 Task: Look for Airbnb options in Tongchuan, China from 17th December, 2023 to 24th December, 2023 for 1 adult. Place can be shared room with 1  bedroom having 1 bed and 1 bathroom. Property type can be hotel. Amenities needed are: washing machine.
Action: Mouse moved to (461, 94)
Screenshot: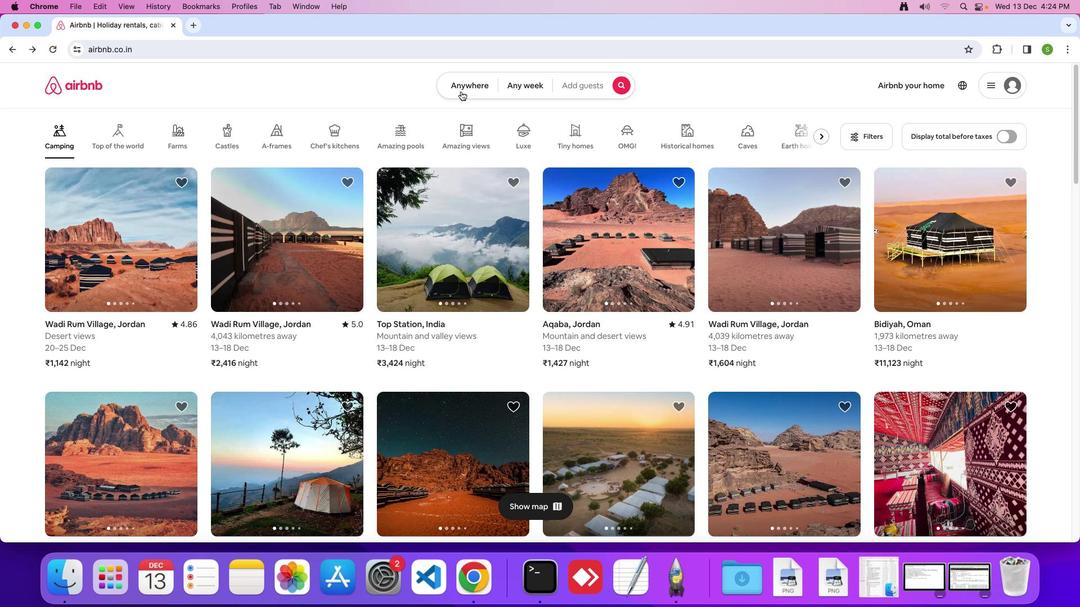 
Action: Mouse pressed left at (461, 94)
Screenshot: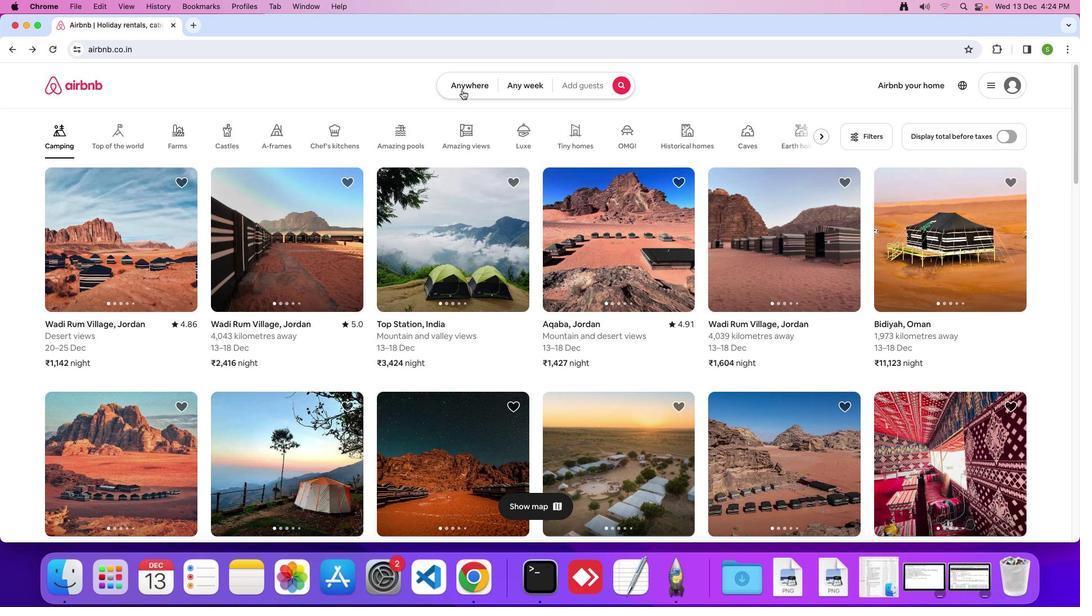 
Action: Mouse moved to (464, 92)
Screenshot: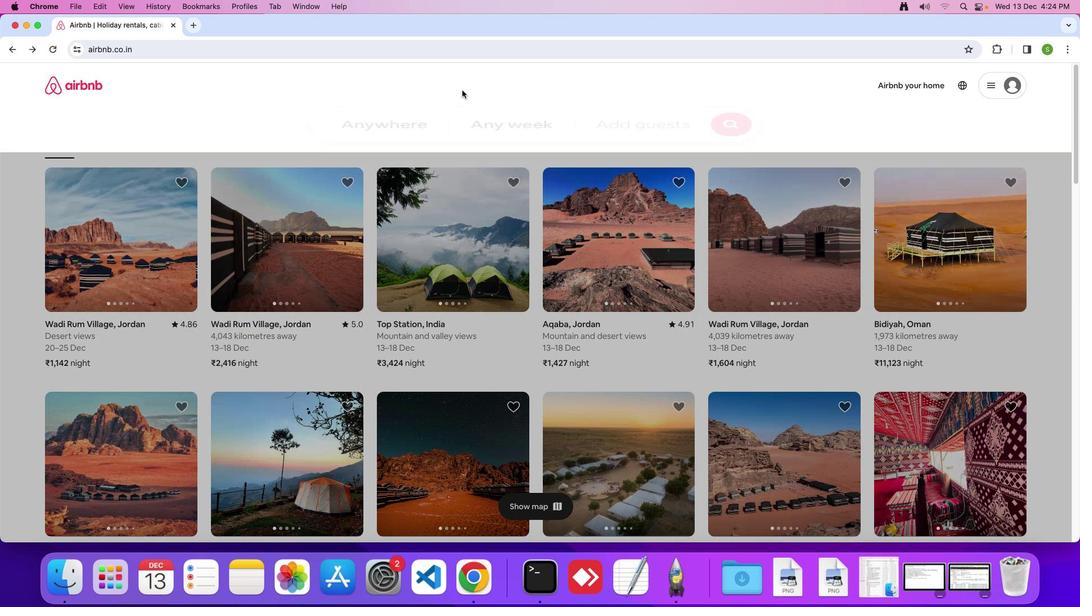 
Action: Mouse pressed left at (464, 92)
Screenshot: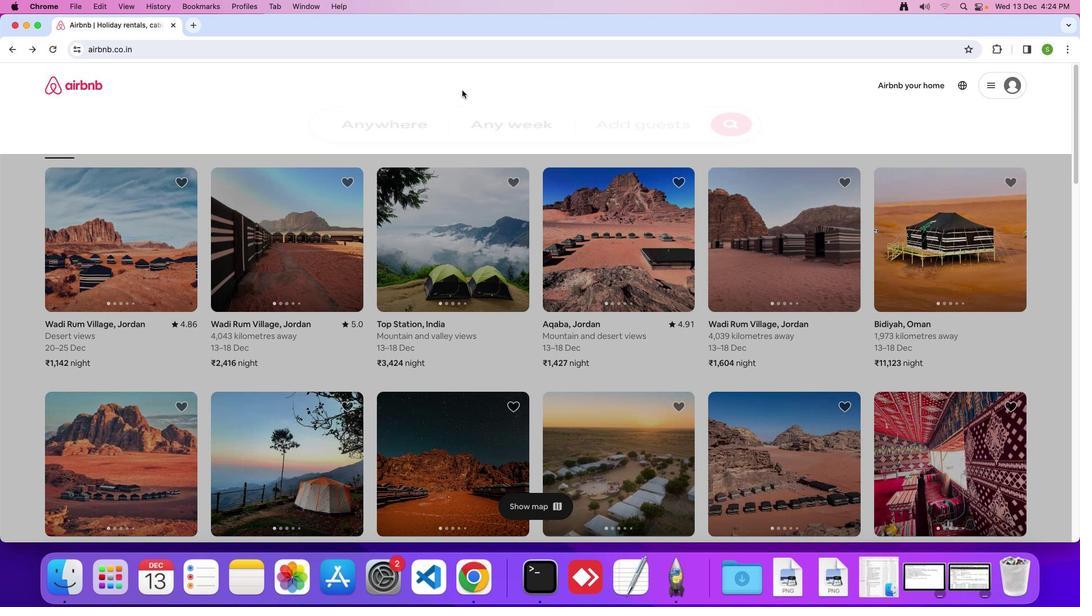 
Action: Mouse moved to (413, 123)
Screenshot: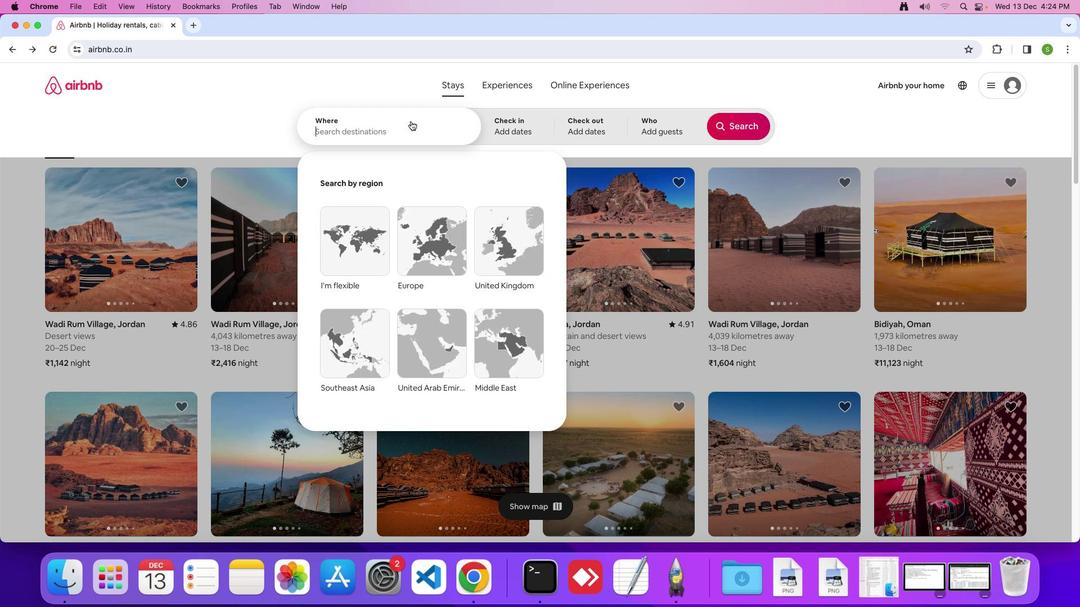 
Action: Mouse pressed left at (413, 123)
Screenshot: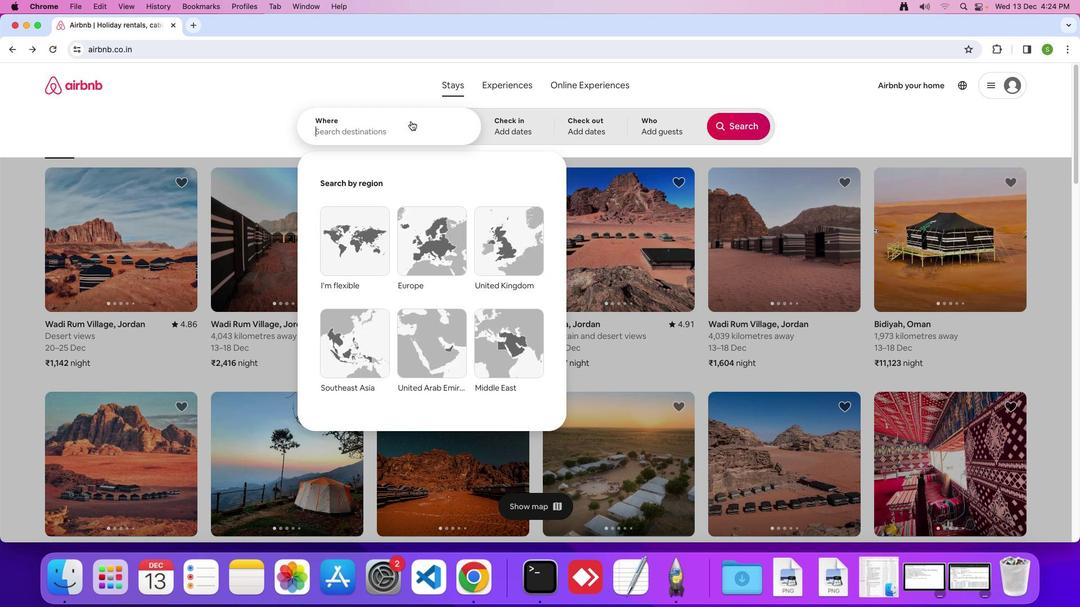 
Action: Mouse moved to (436, 133)
Screenshot: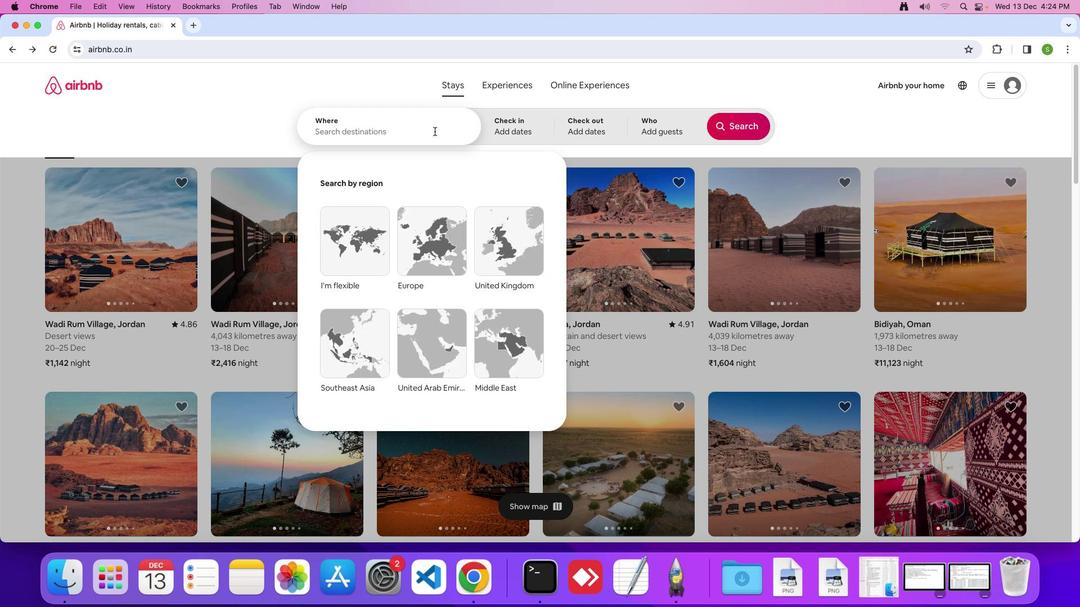 
Action: Key pressed 'T'Key.caps_lock'o''n''g''c''h''u''a''n'','Key.spaceKey.shift'C''h''i''n''a'Key.enter
Screenshot: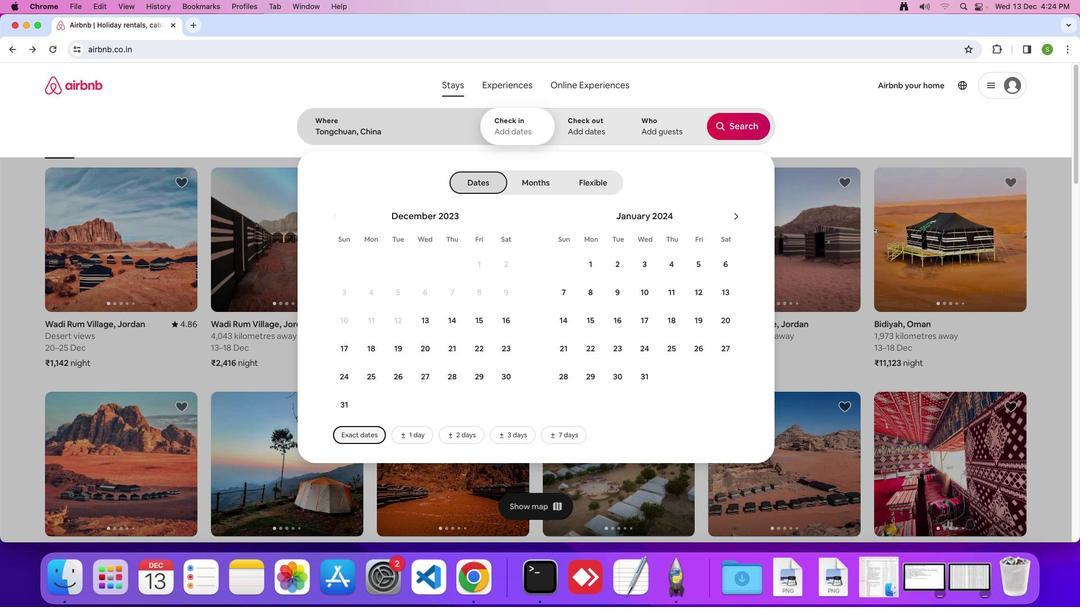 
Action: Mouse moved to (353, 353)
Screenshot: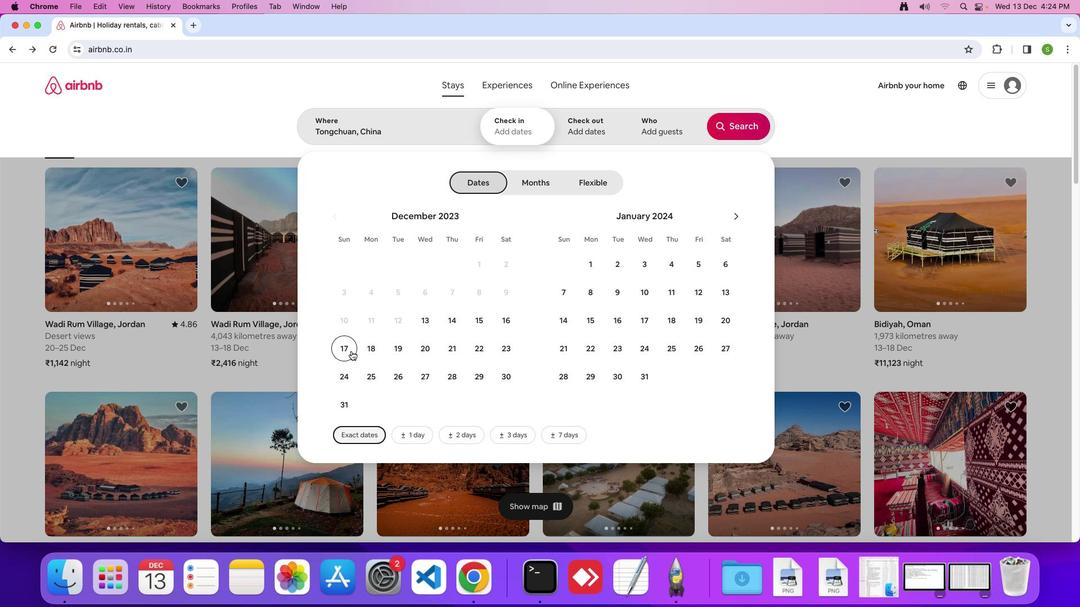 
Action: Mouse pressed left at (353, 353)
Screenshot: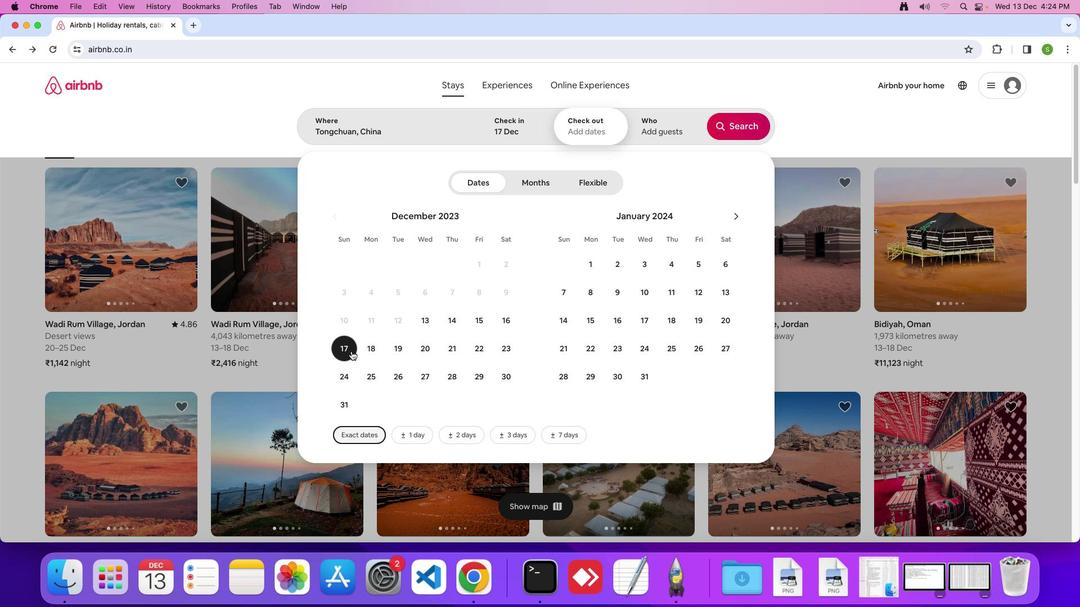 
Action: Mouse moved to (340, 383)
Screenshot: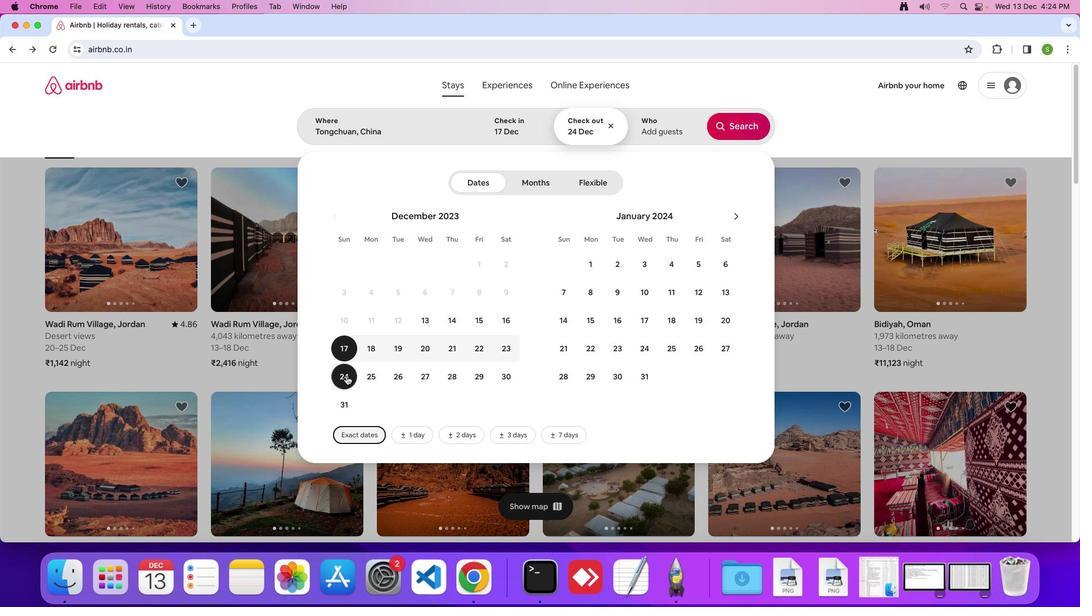 
Action: Mouse pressed left at (340, 383)
Screenshot: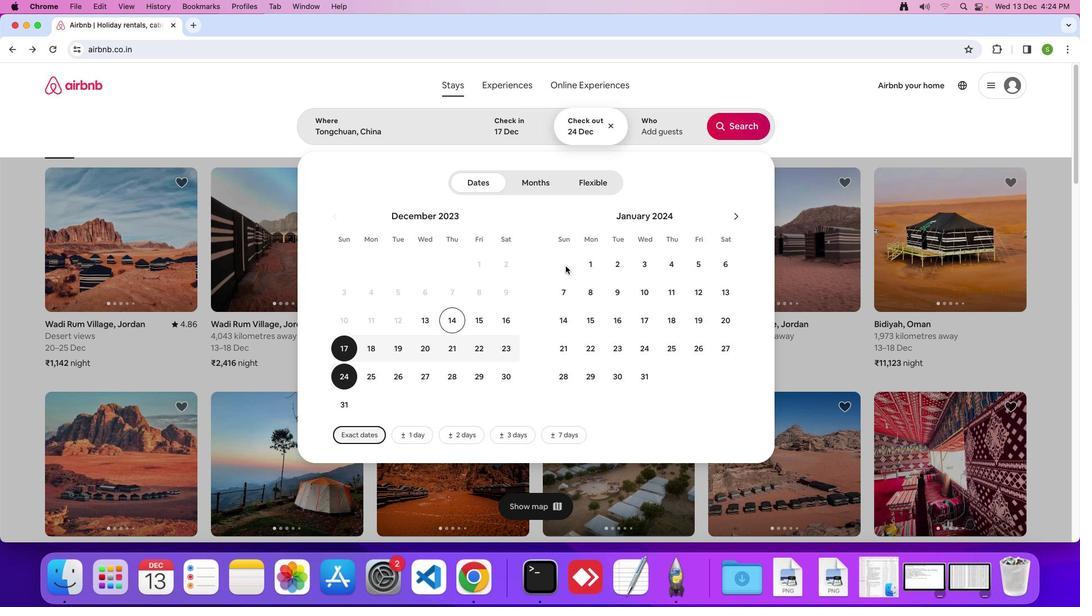 
Action: Mouse moved to (663, 134)
Screenshot: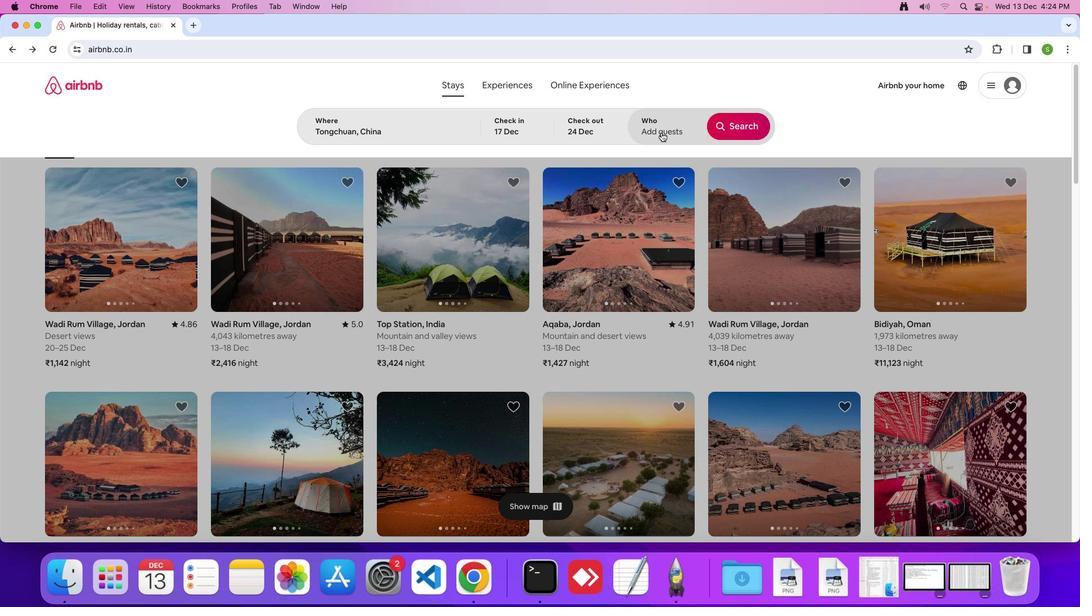 
Action: Mouse pressed left at (663, 134)
Screenshot: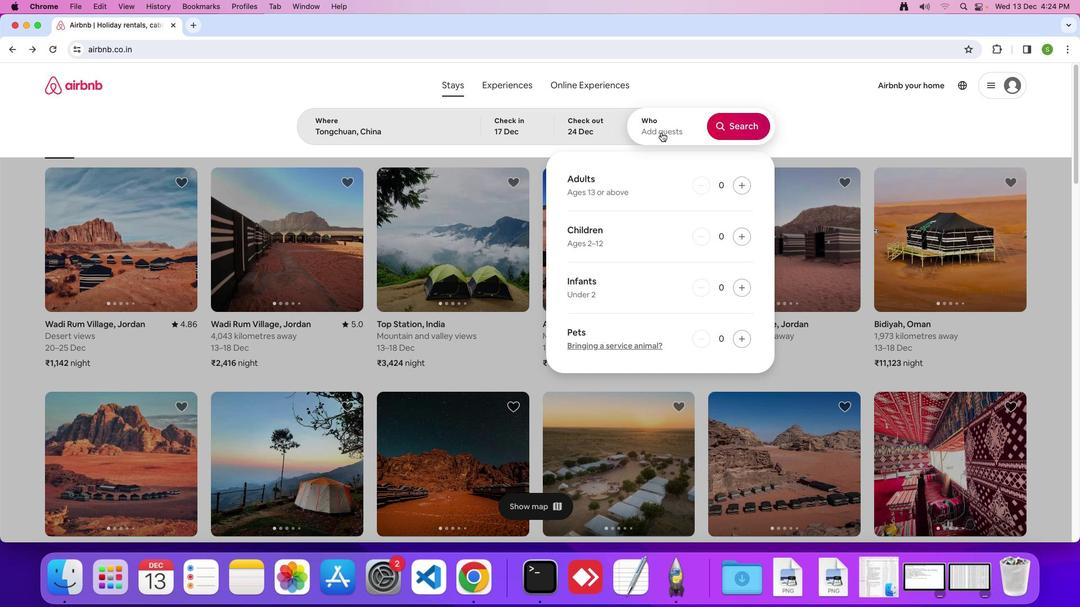 
Action: Mouse moved to (746, 188)
Screenshot: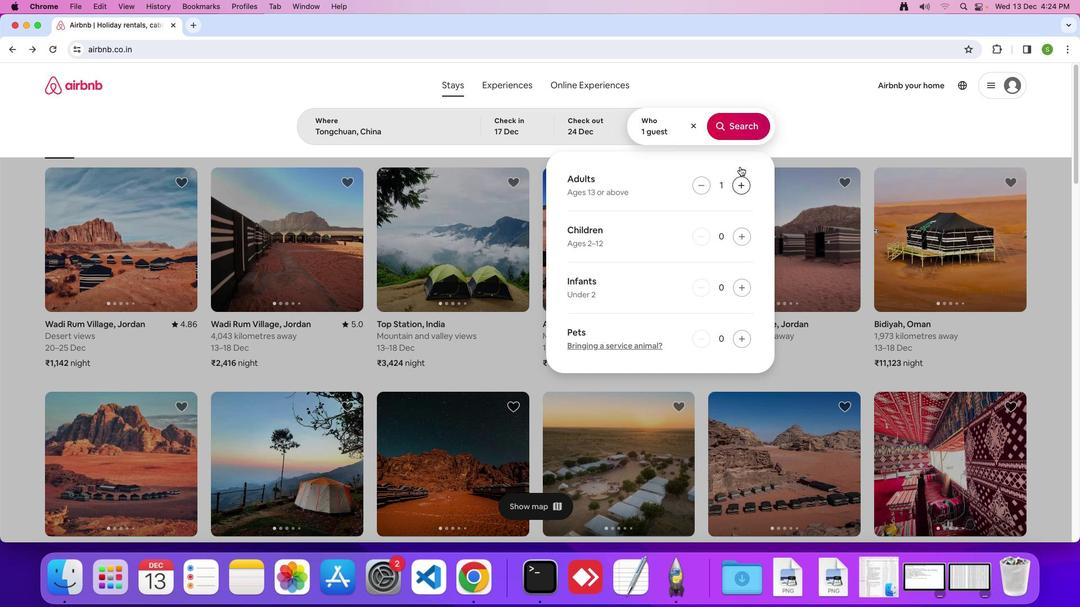 
Action: Mouse pressed left at (746, 188)
Screenshot: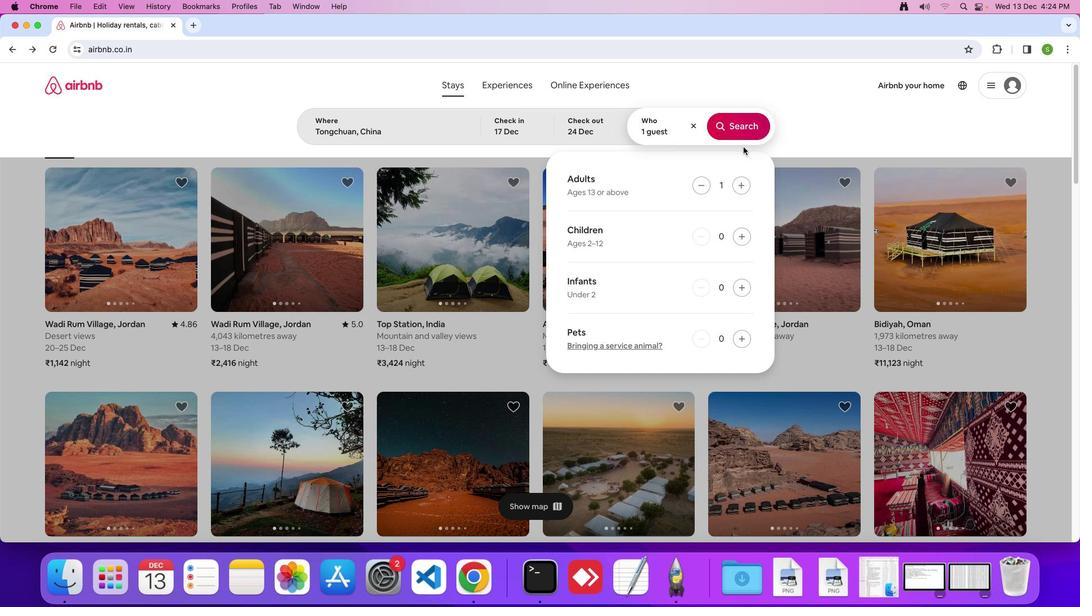 
Action: Mouse moved to (747, 135)
Screenshot: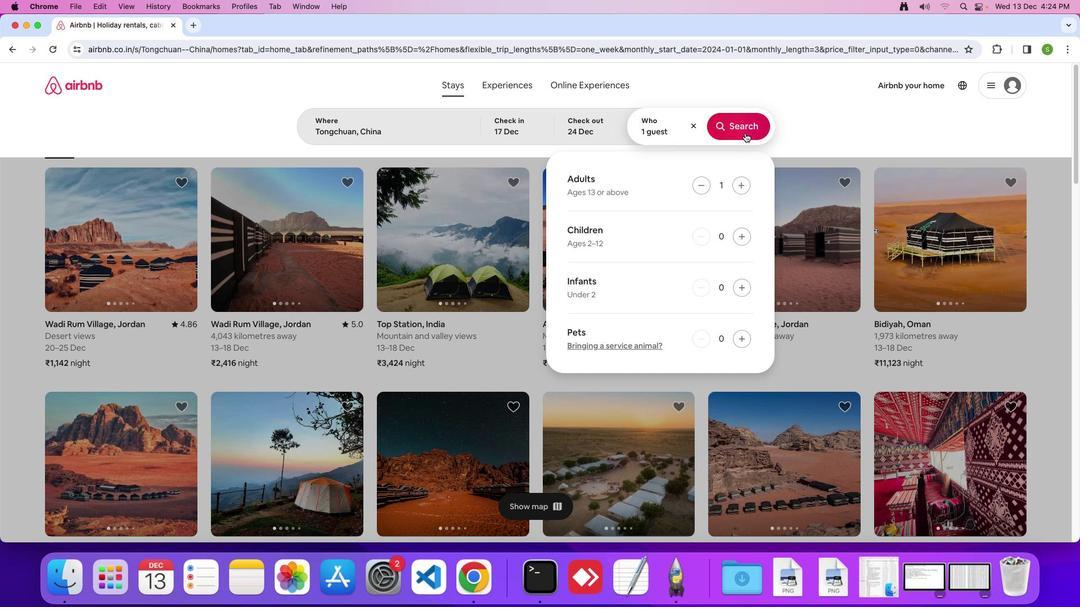 
Action: Mouse pressed left at (747, 135)
Screenshot: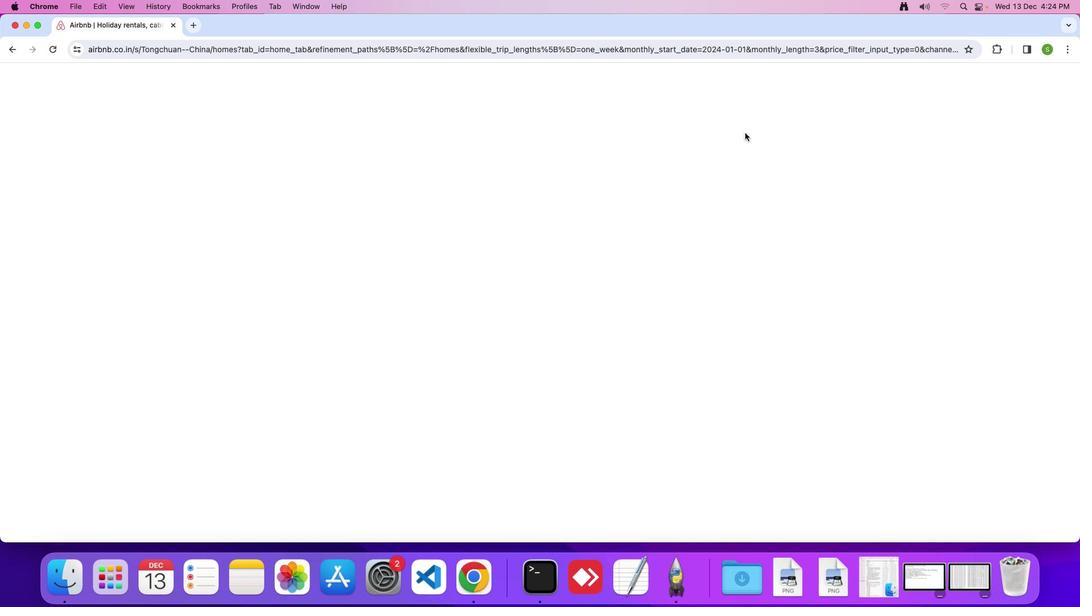 
Action: Mouse moved to (893, 134)
Screenshot: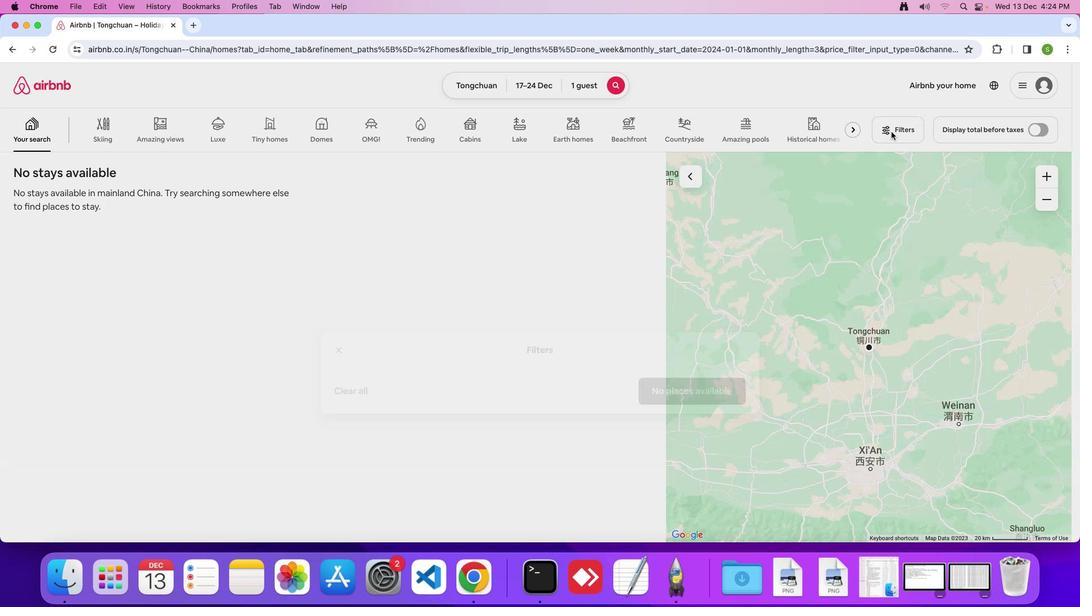 
Action: Mouse pressed left at (893, 134)
Screenshot: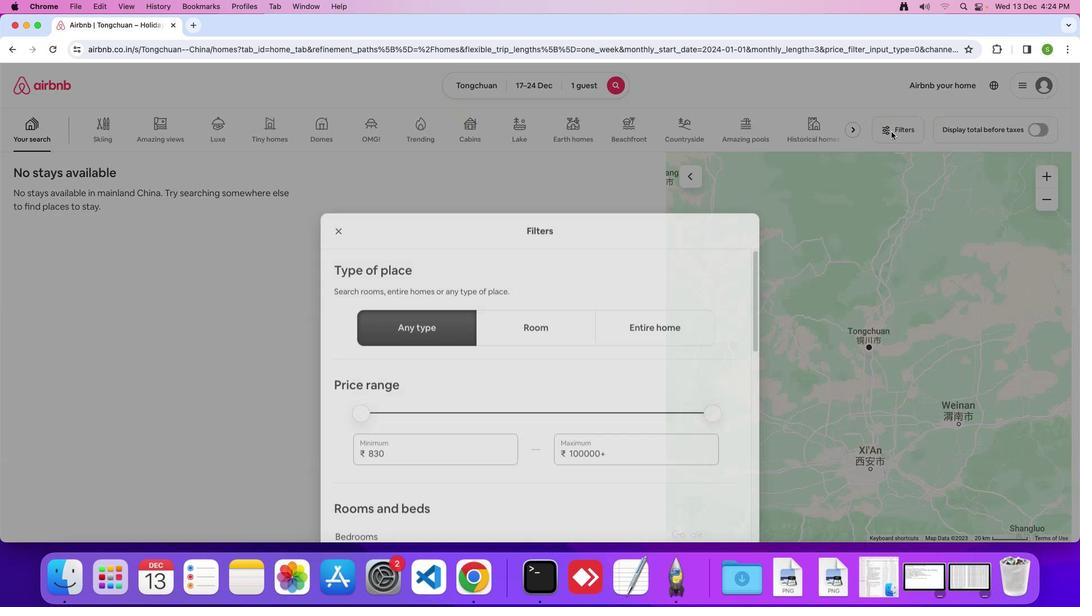 
Action: Mouse moved to (557, 358)
Screenshot: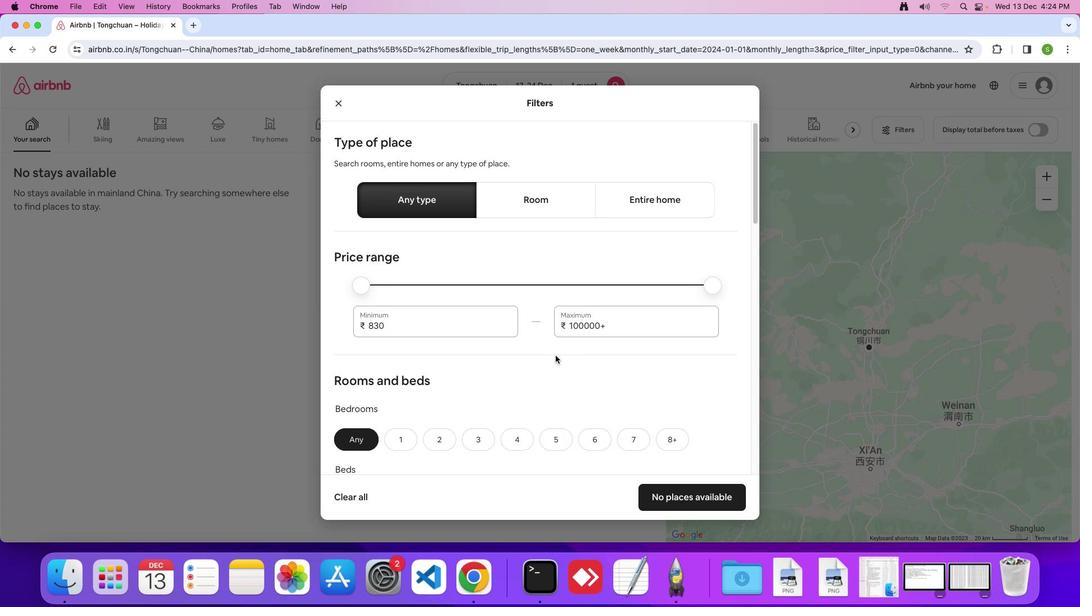 
Action: Mouse scrolled (557, 358) with delta (2, 1)
Screenshot: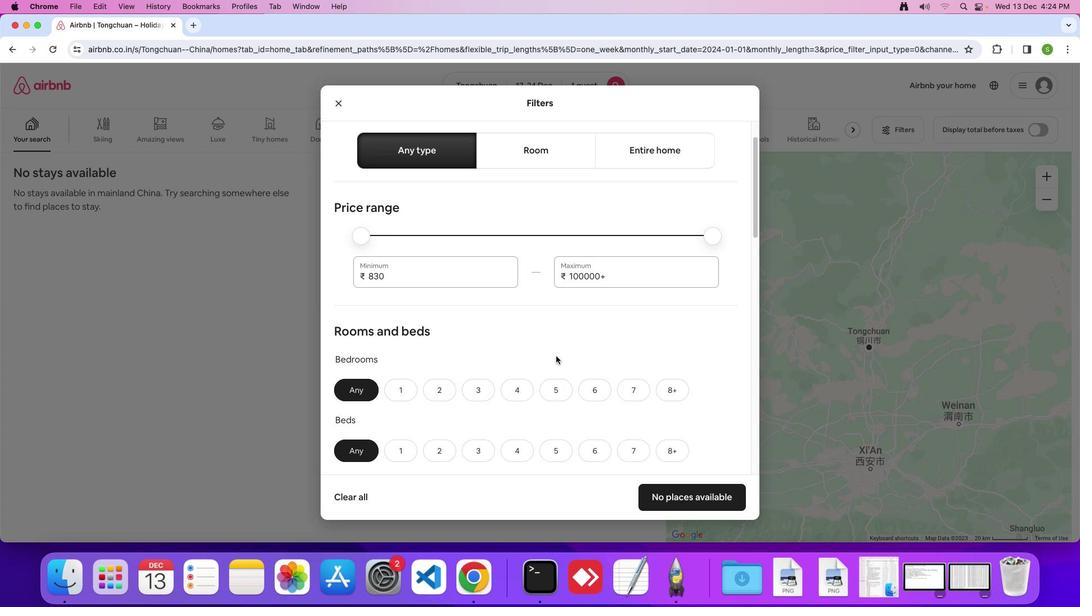 
Action: Mouse scrolled (557, 358) with delta (2, 1)
Screenshot: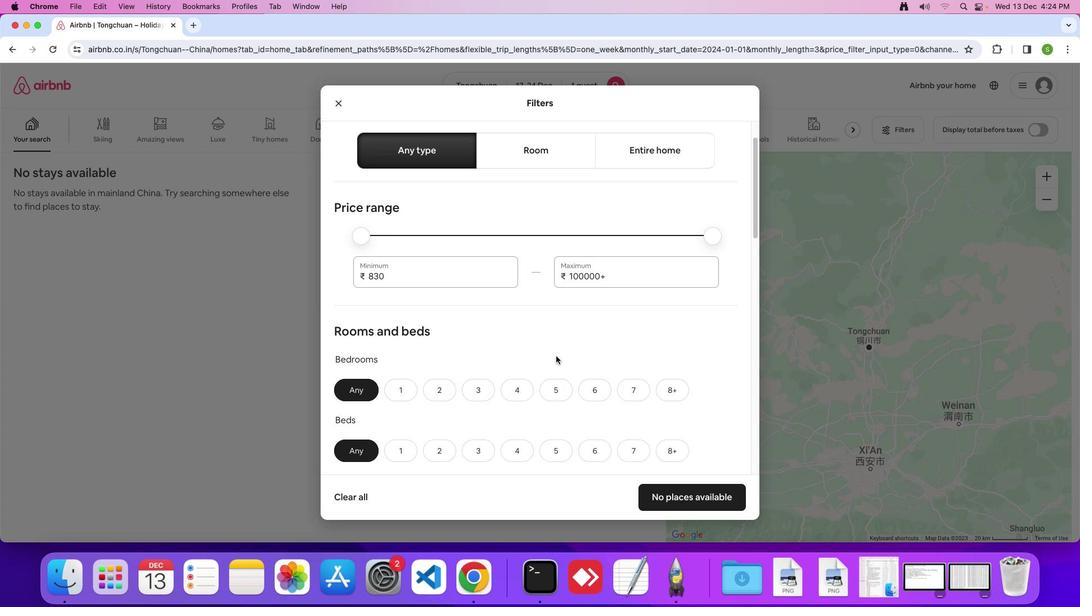 
Action: Mouse scrolled (557, 358) with delta (2, 1)
Screenshot: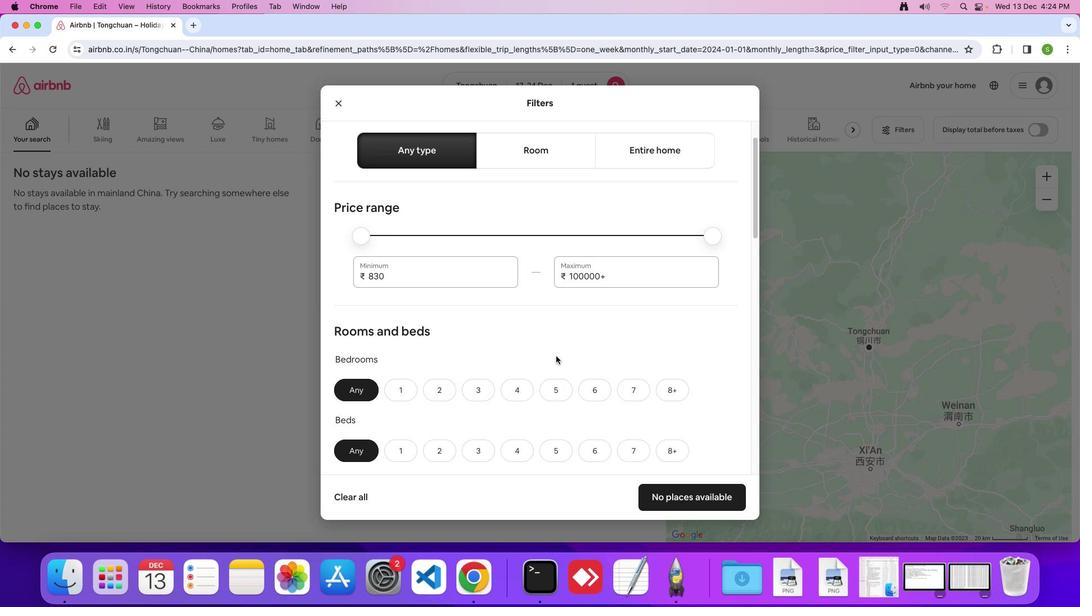 
Action: Mouse moved to (558, 358)
Screenshot: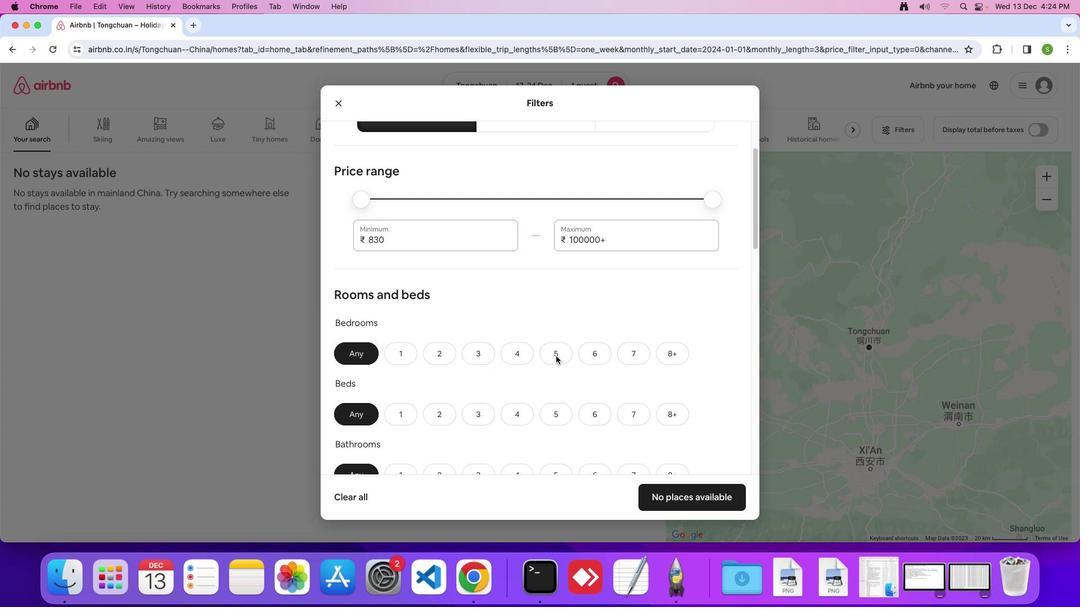 
Action: Mouse scrolled (558, 358) with delta (2, 1)
Screenshot: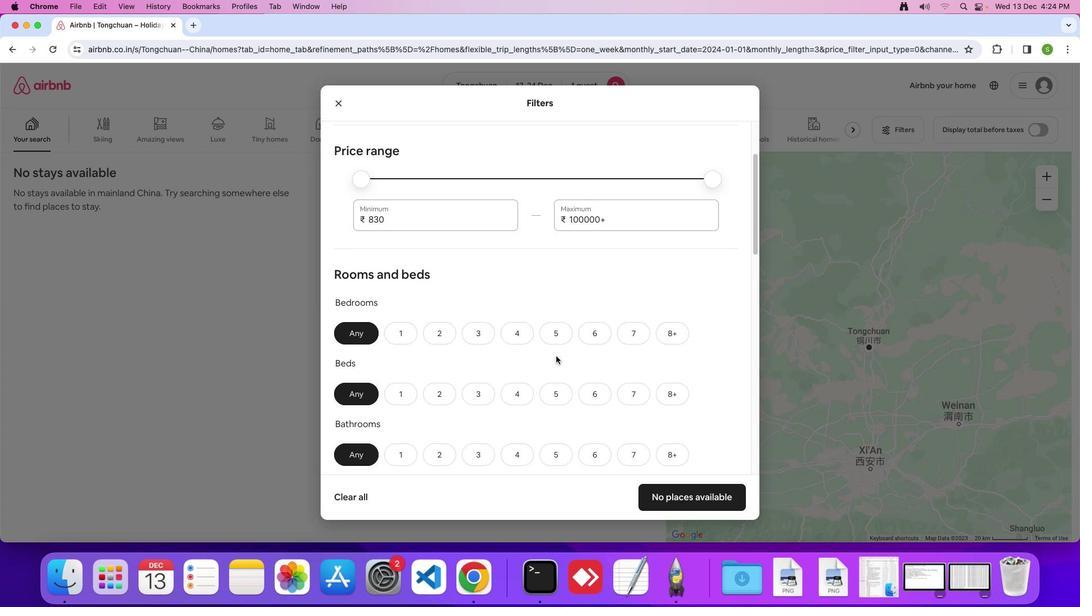 
Action: Mouse scrolled (558, 358) with delta (2, 1)
Screenshot: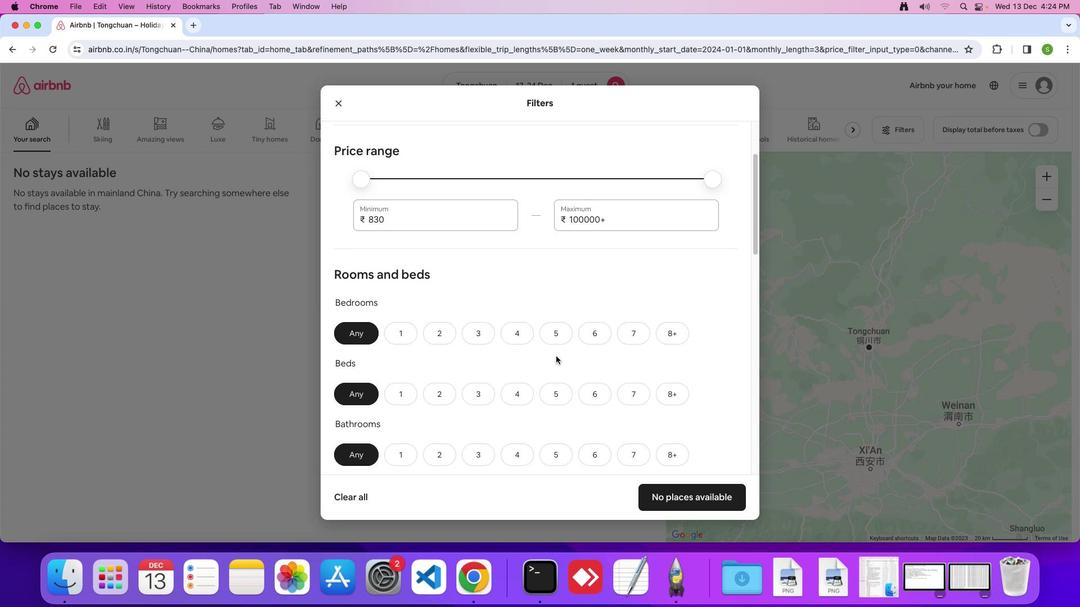 
Action: Mouse scrolled (558, 358) with delta (2, 1)
Screenshot: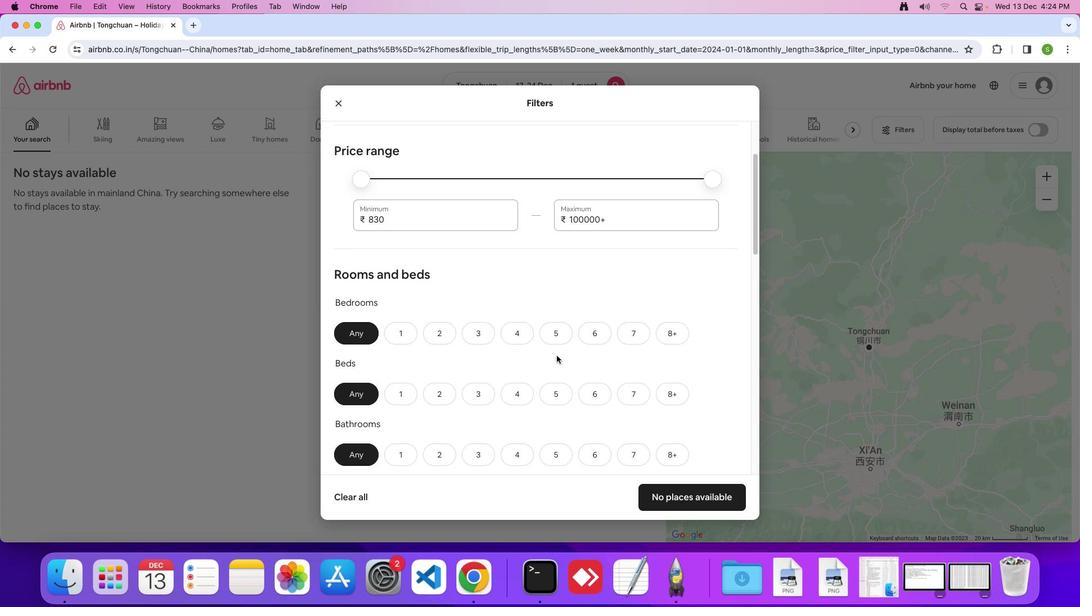 
Action: Mouse moved to (559, 357)
Screenshot: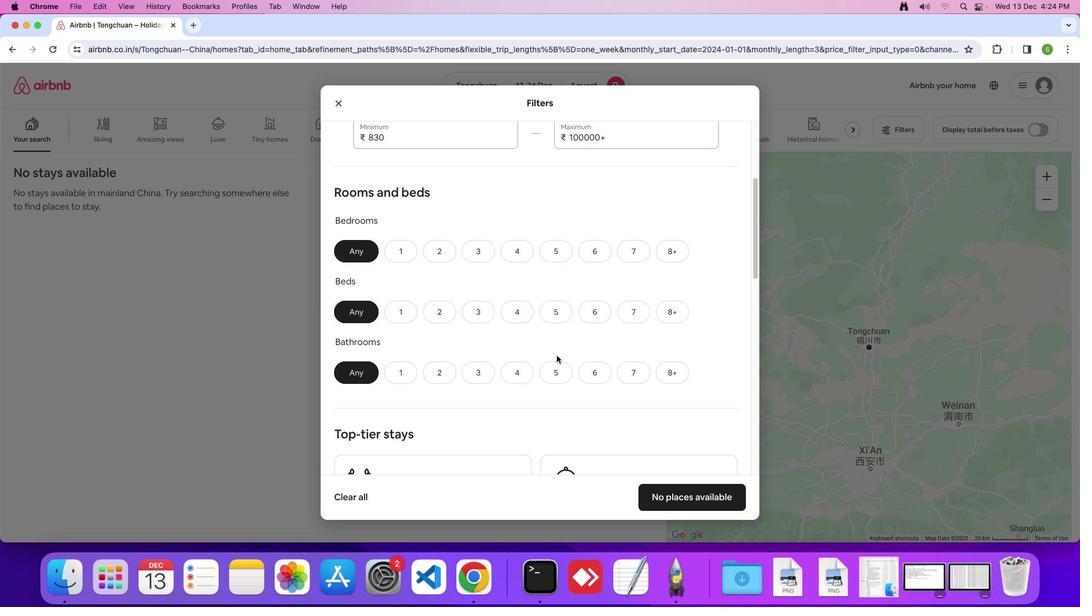 
Action: Mouse scrolled (559, 357) with delta (2, 1)
Screenshot: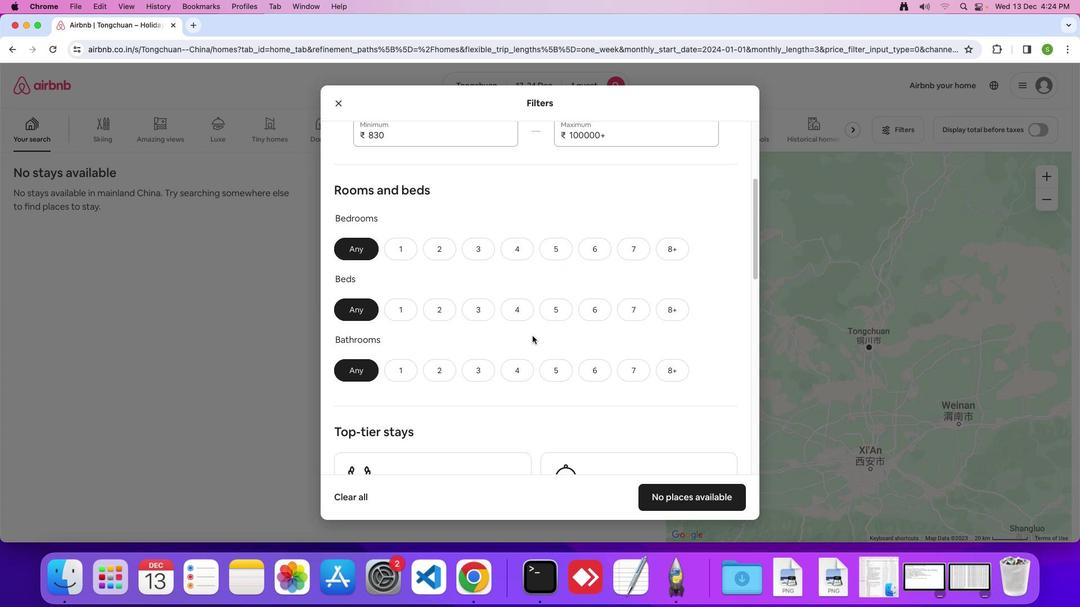 
Action: Mouse scrolled (559, 357) with delta (2, 1)
Screenshot: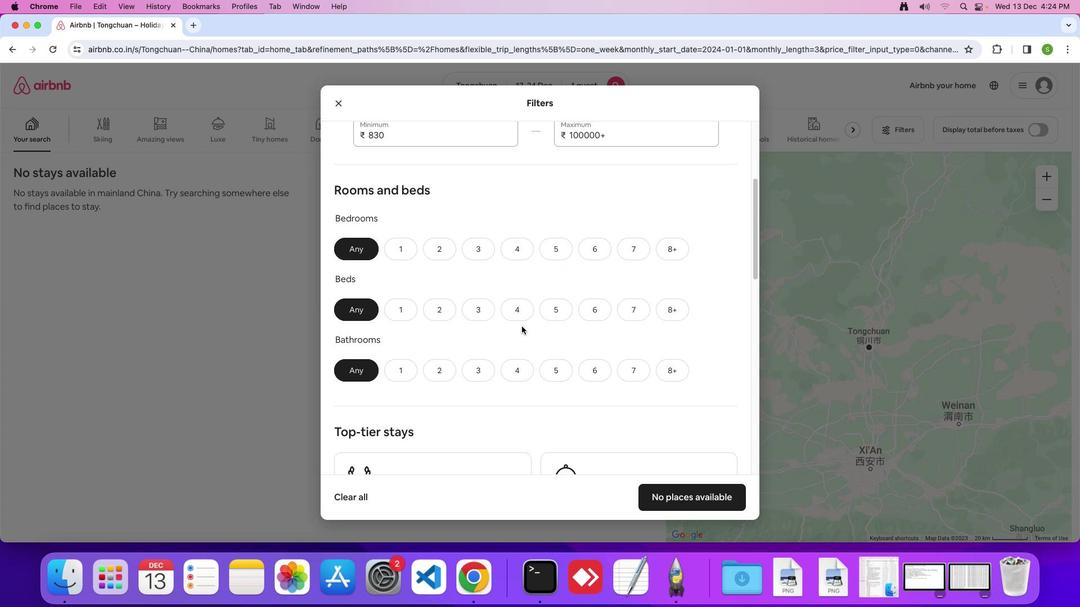 
Action: Mouse scrolled (559, 357) with delta (2, 1)
Screenshot: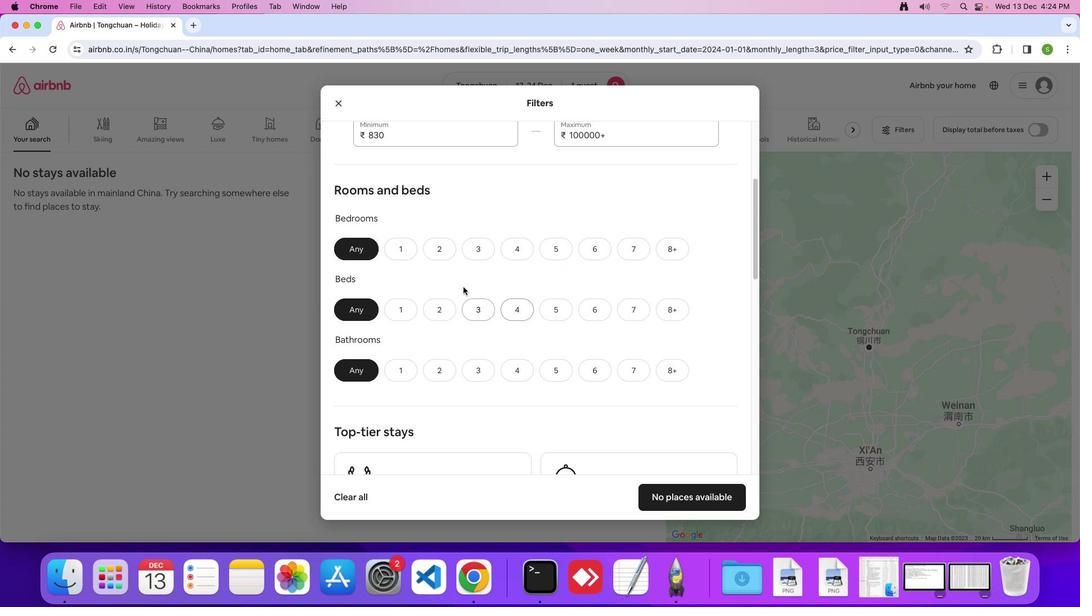 
Action: Mouse moved to (409, 252)
Screenshot: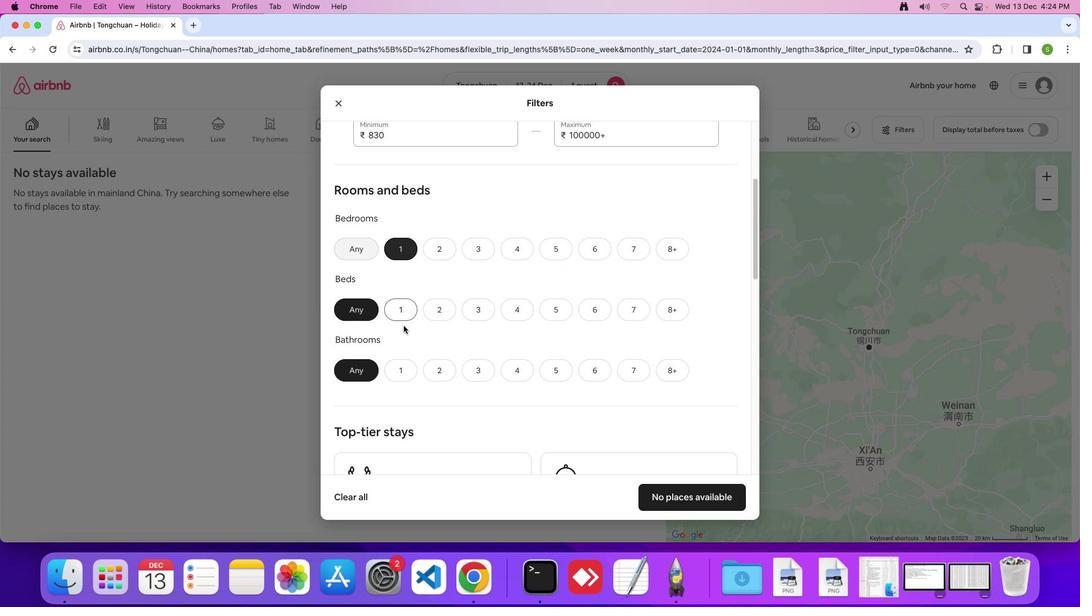 
Action: Mouse pressed left at (409, 252)
Screenshot: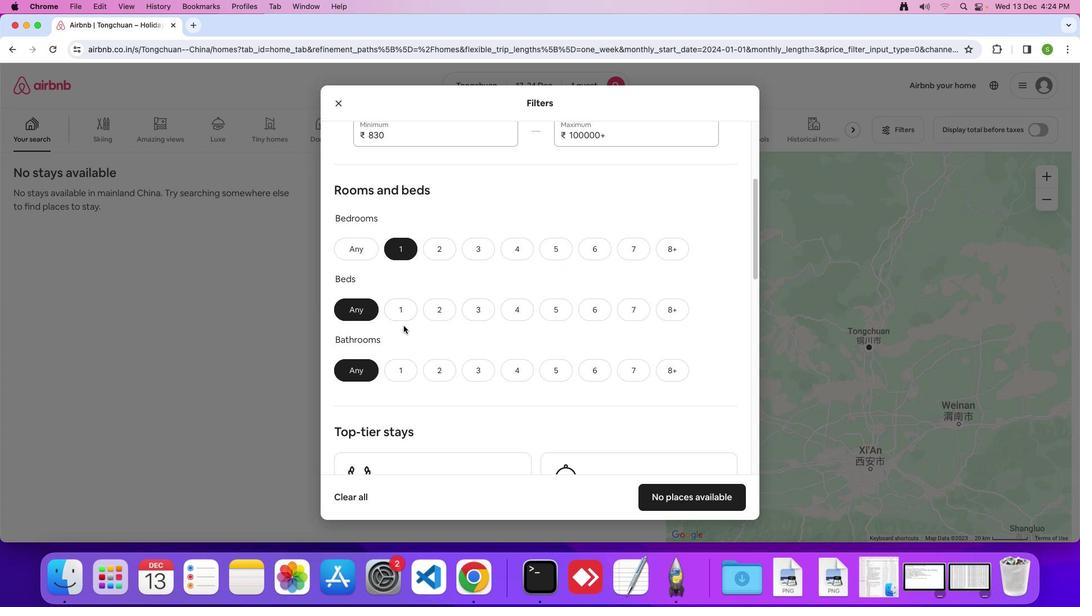 
Action: Mouse moved to (407, 313)
Screenshot: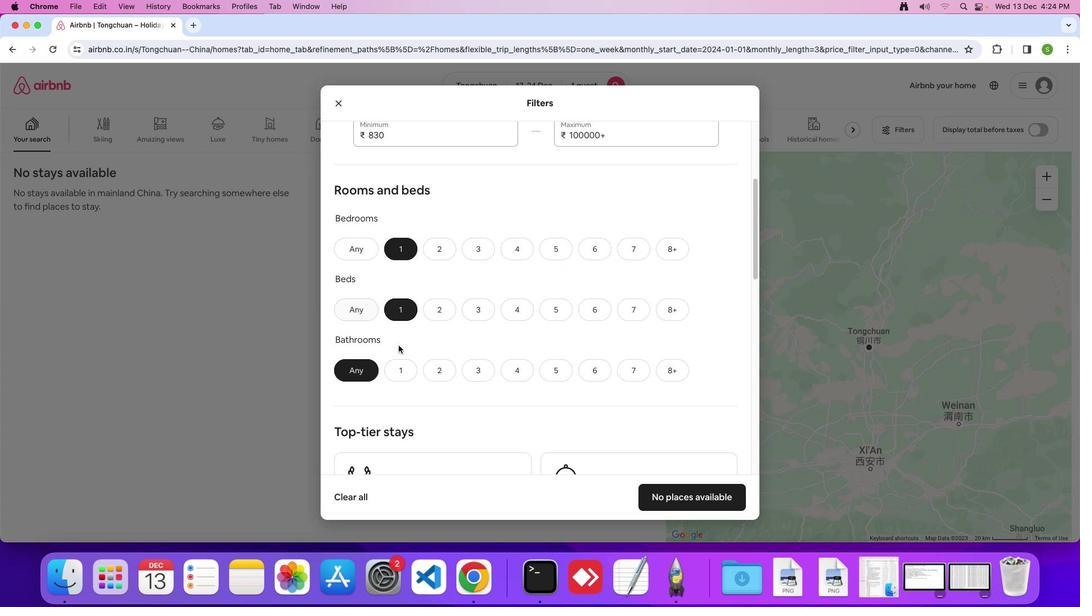 
Action: Mouse pressed left at (407, 313)
Screenshot: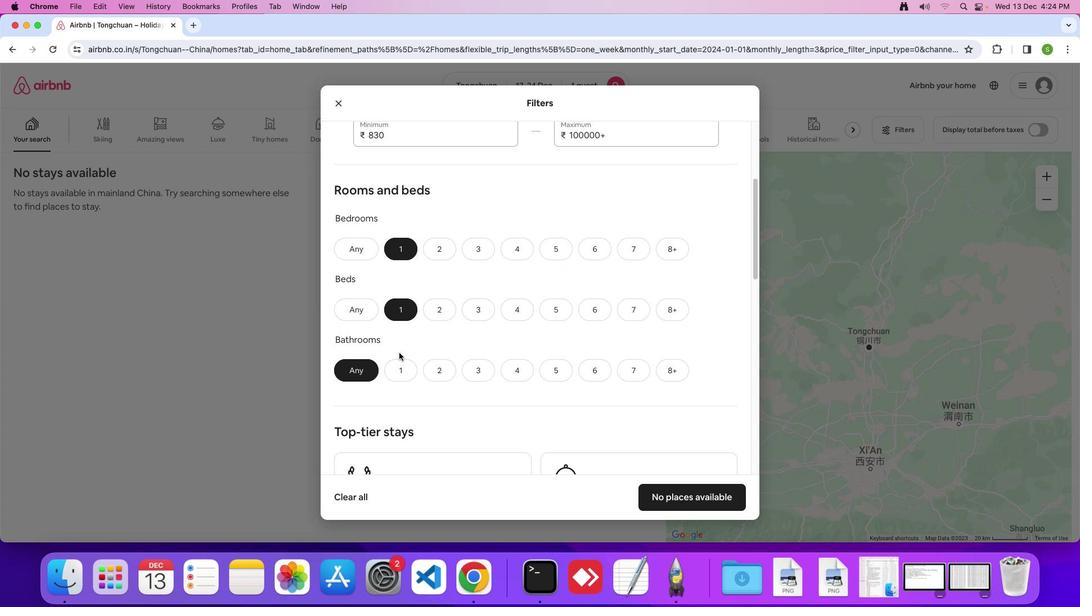 
Action: Mouse moved to (402, 365)
Screenshot: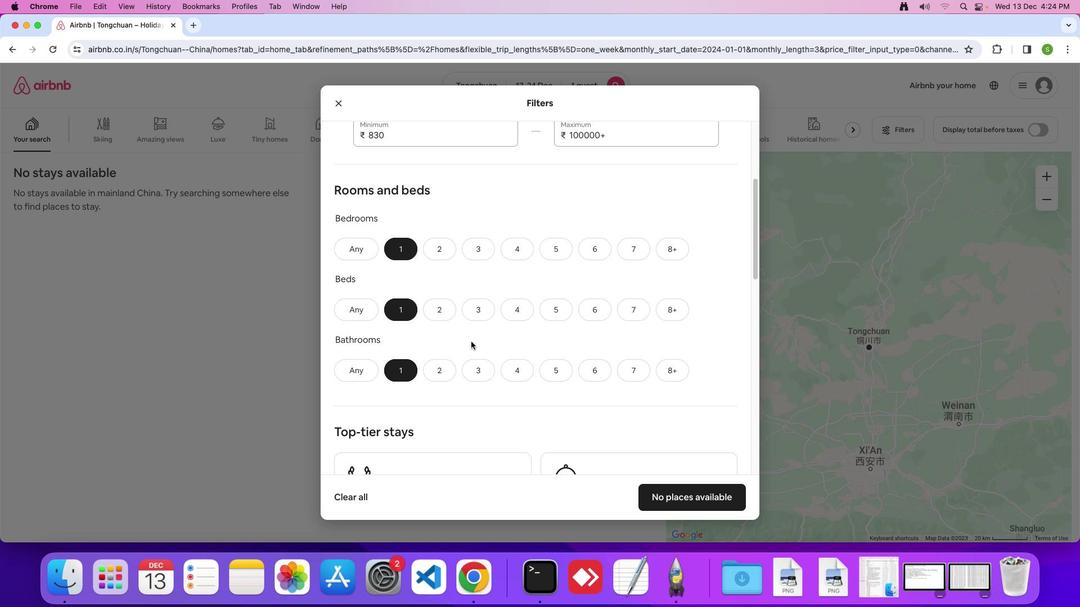 
Action: Mouse pressed left at (402, 365)
Screenshot: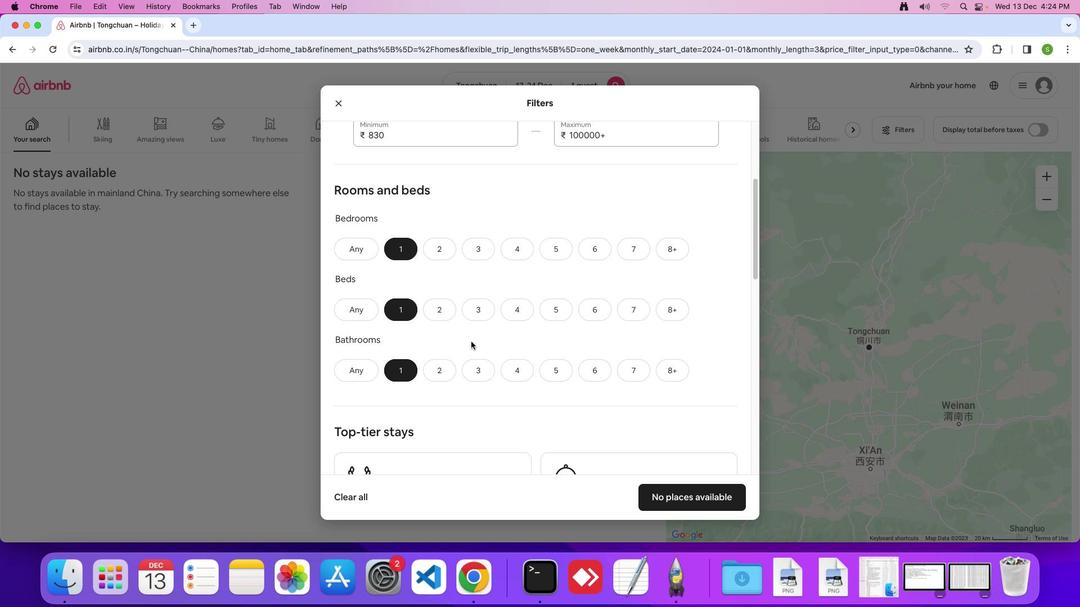 
Action: Mouse moved to (480, 341)
Screenshot: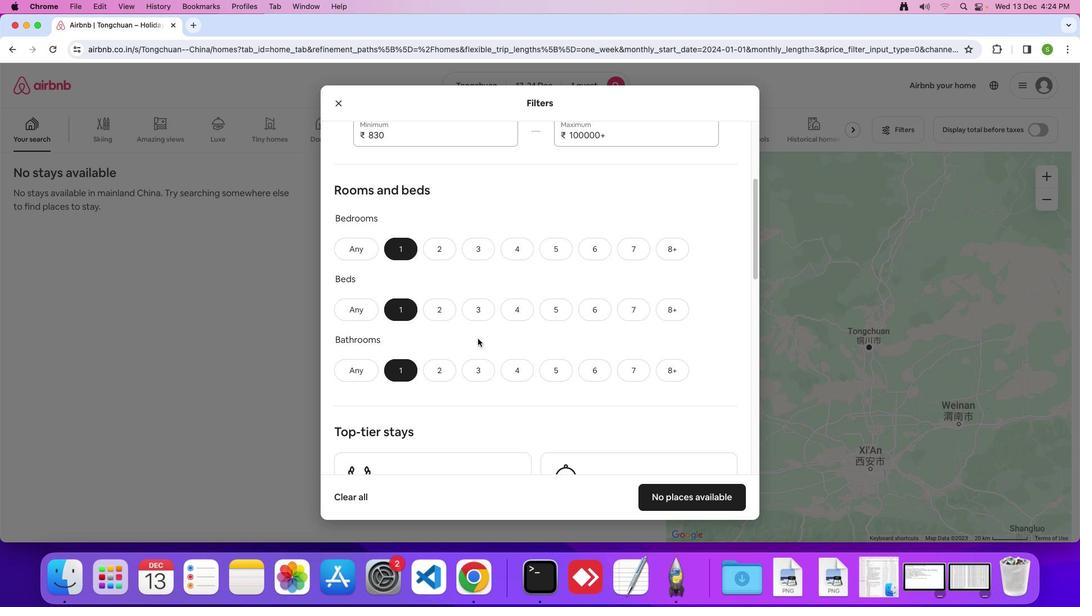 
Action: Mouse scrolled (480, 341) with delta (2, 1)
Screenshot: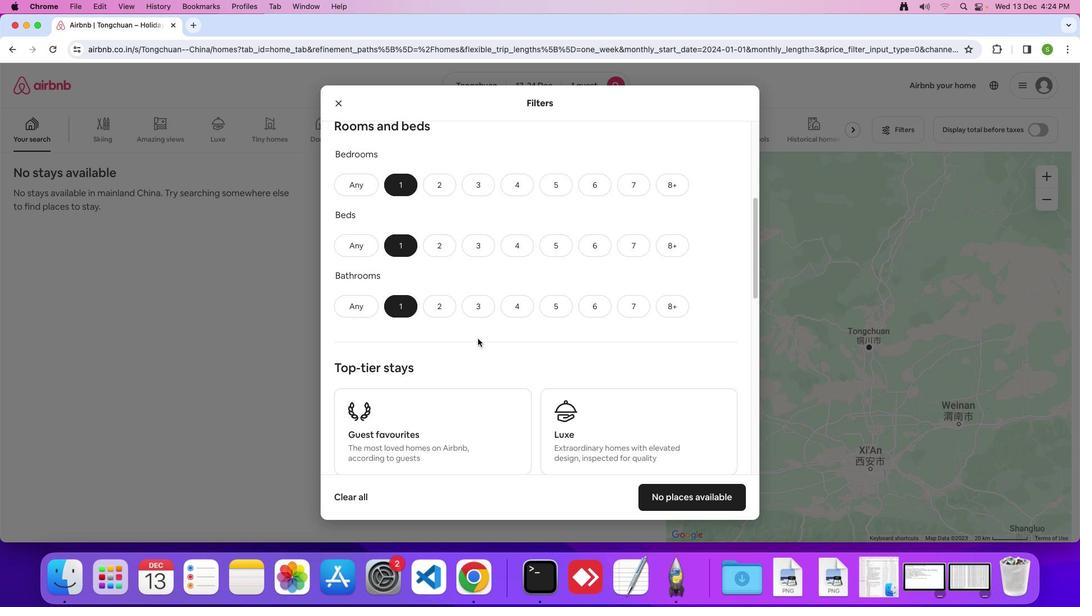 
Action: Mouse scrolled (480, 341) with delta (2, 1)
Screenshot: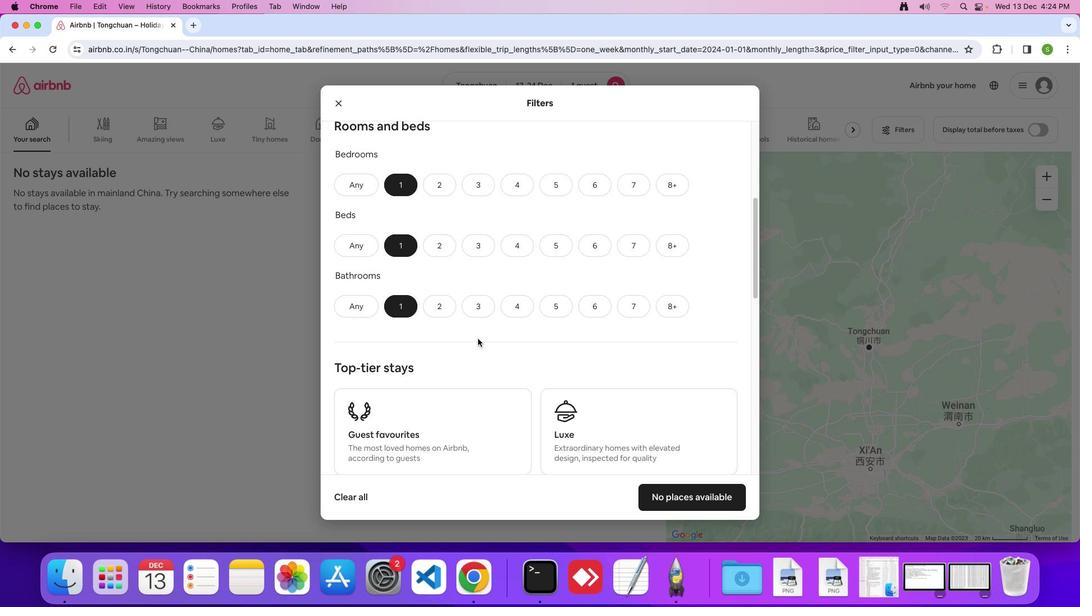 
Action: Mouse scrolled (480, 341) with delta (2, 1)
Screenshot: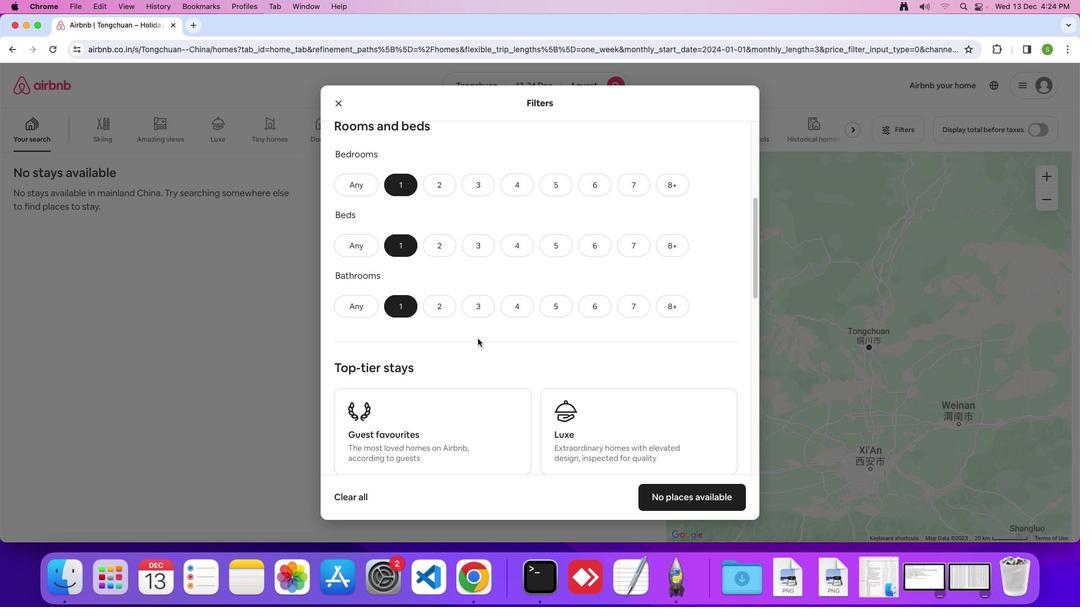 
Action: Mouse scrolled (480, 341) with delta (2, 1)
Screenshot: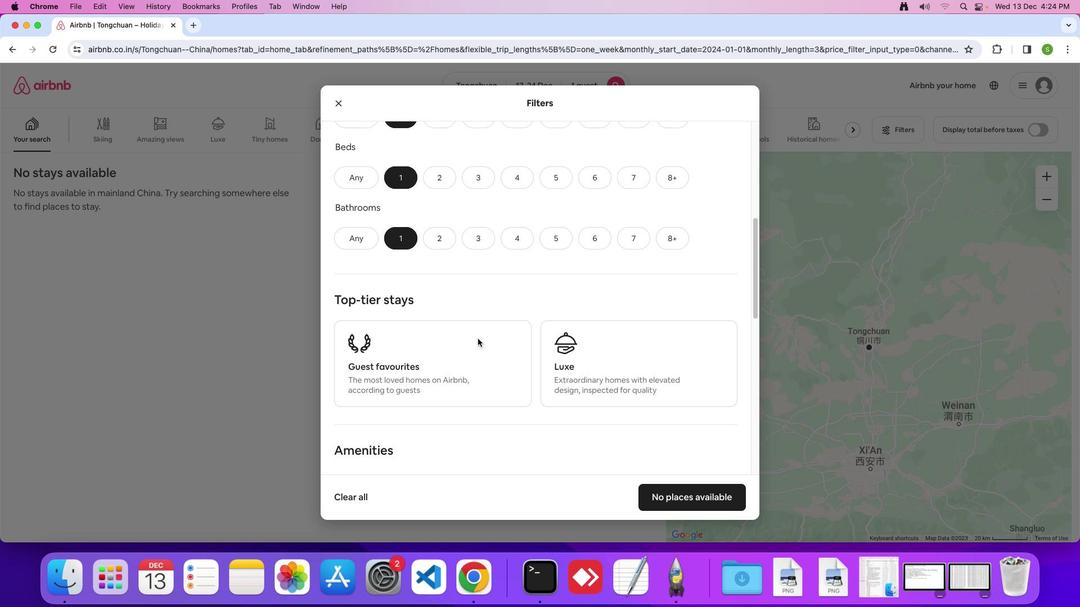 
Action: Mouse scrolled (480, 341) with delta (2, 1)
Screenshot: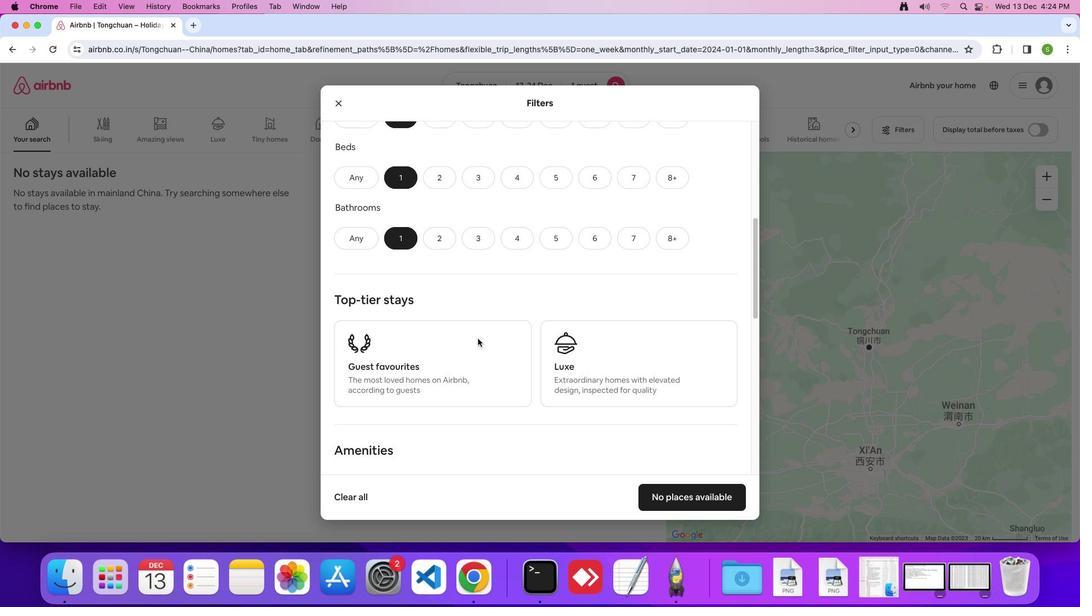 
Action: Mouse scrolled (480, 341) with delta (2, 1)
Screenshot: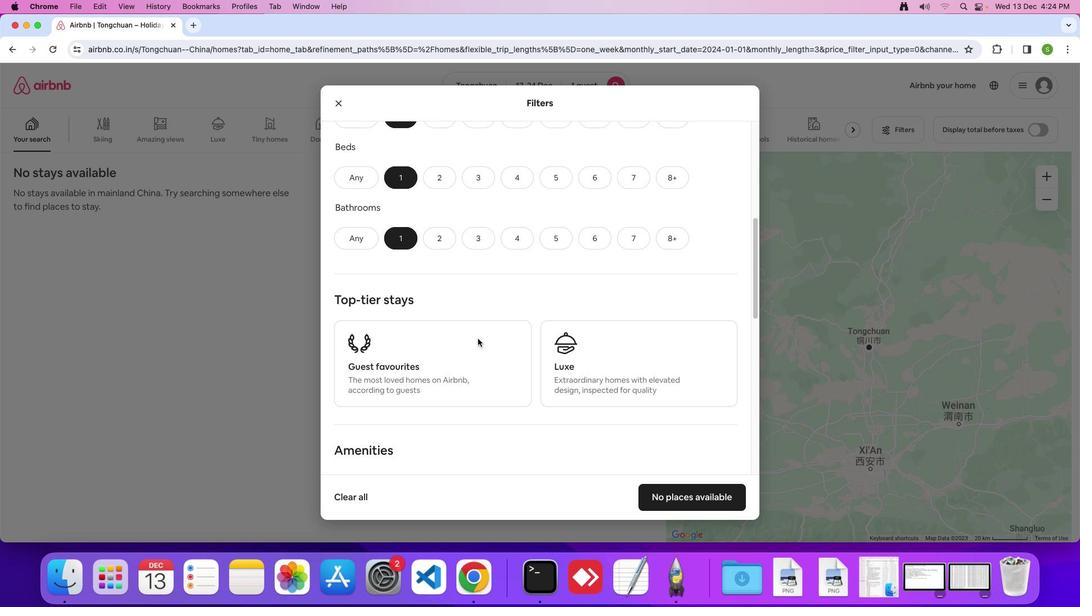 
Action: Mouse scrolled (480, 341) with delta (2, 1)
Screenshot: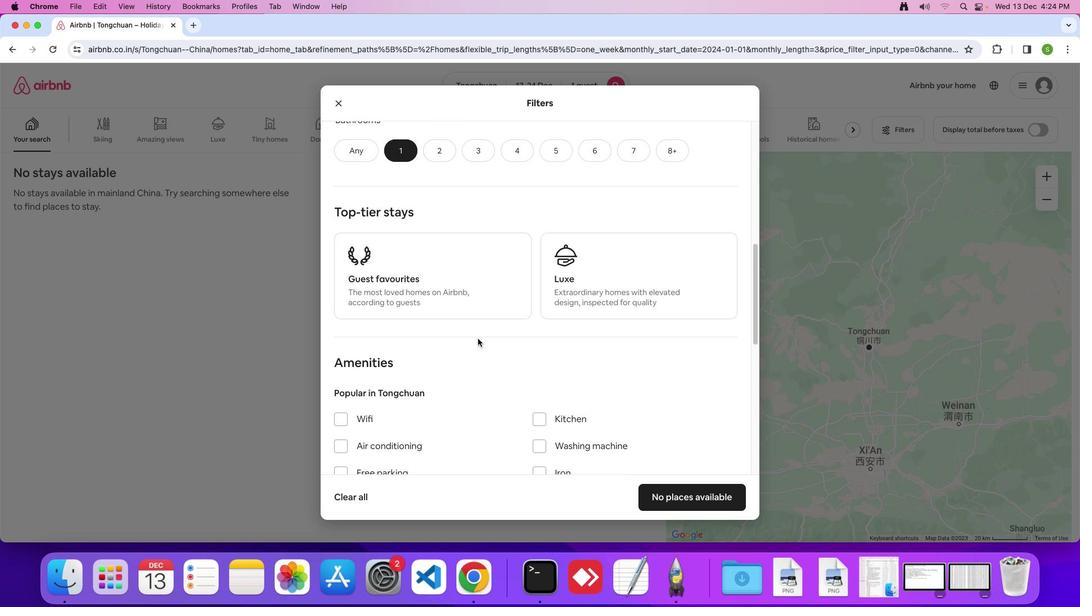 
Action: Mouse scrolled (480, 341) with delta (2, 1)
Screenshot: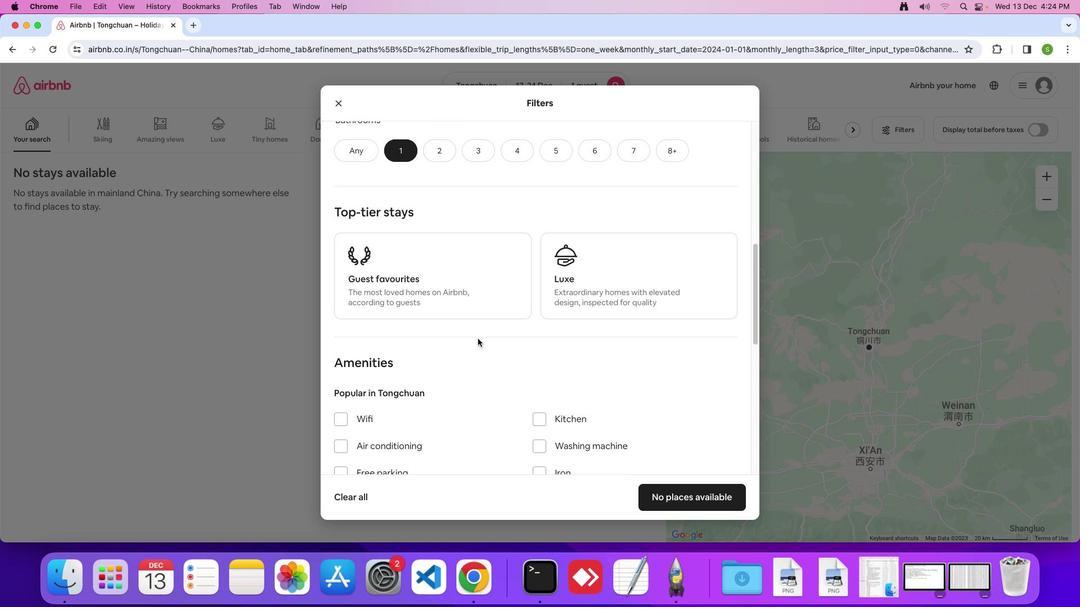 
Action: Mouse scrolled (480, 341) with delta (2, 1)
Screenshot: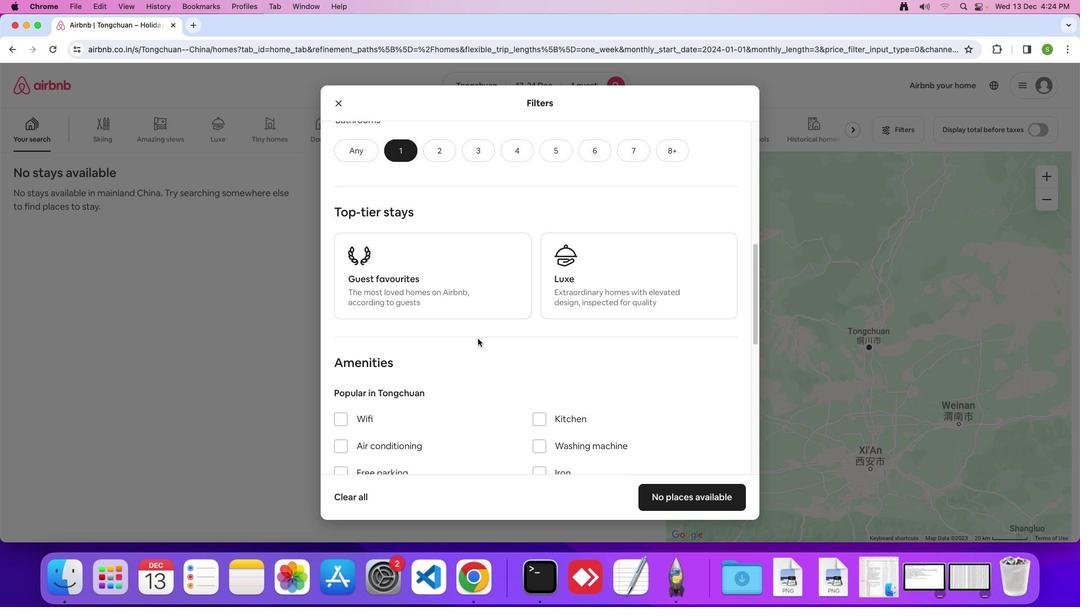 
Action: Mouse scrolled (480, 341) with delta (2, 1)
Screenshot: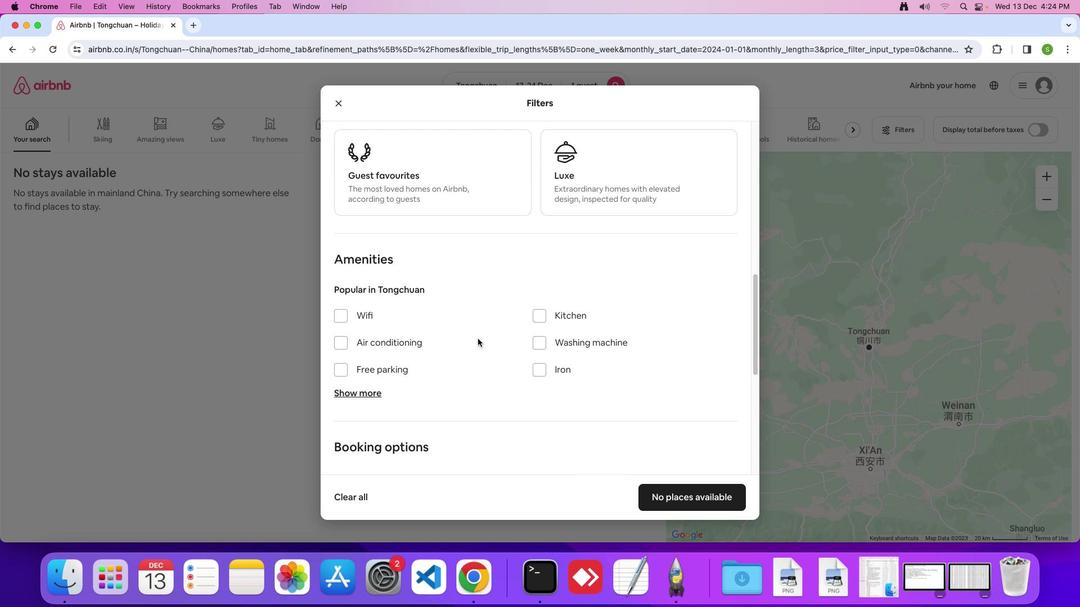 
Action: Mouse scrolled (480, 341) with delta (2, 1)
Screenshot: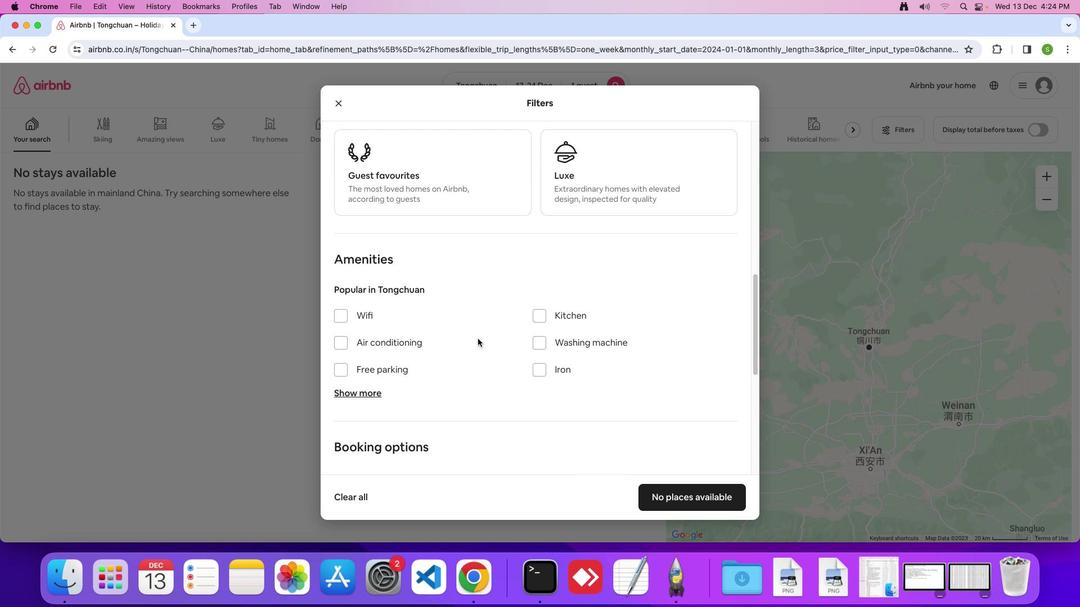 
Action: Mouse scrolled (480, 341) with delta (2, 0)
Screenshot: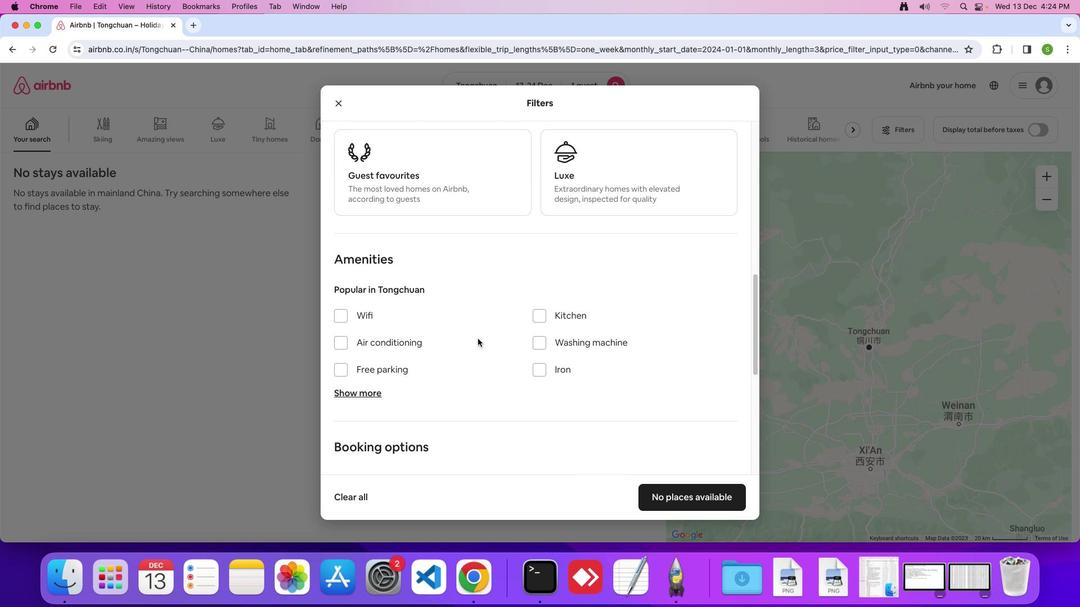 
Action: Mouse scrolled (480, 341) with delta (2, 1)
Screenshot: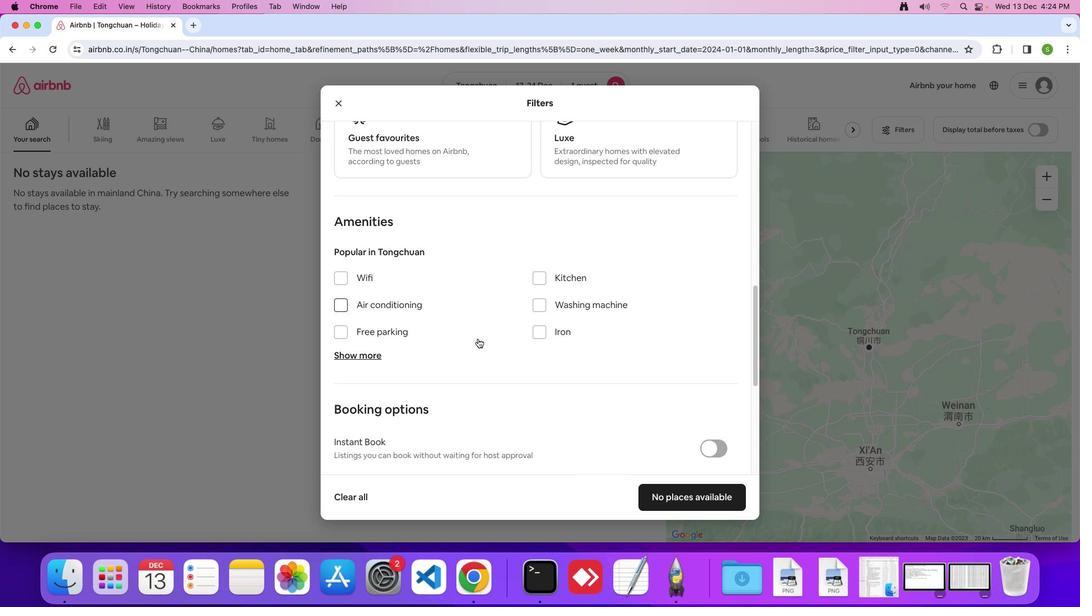 
Action: Mouse scrolled (480, 341) with delta (2, 1)
Screenshot: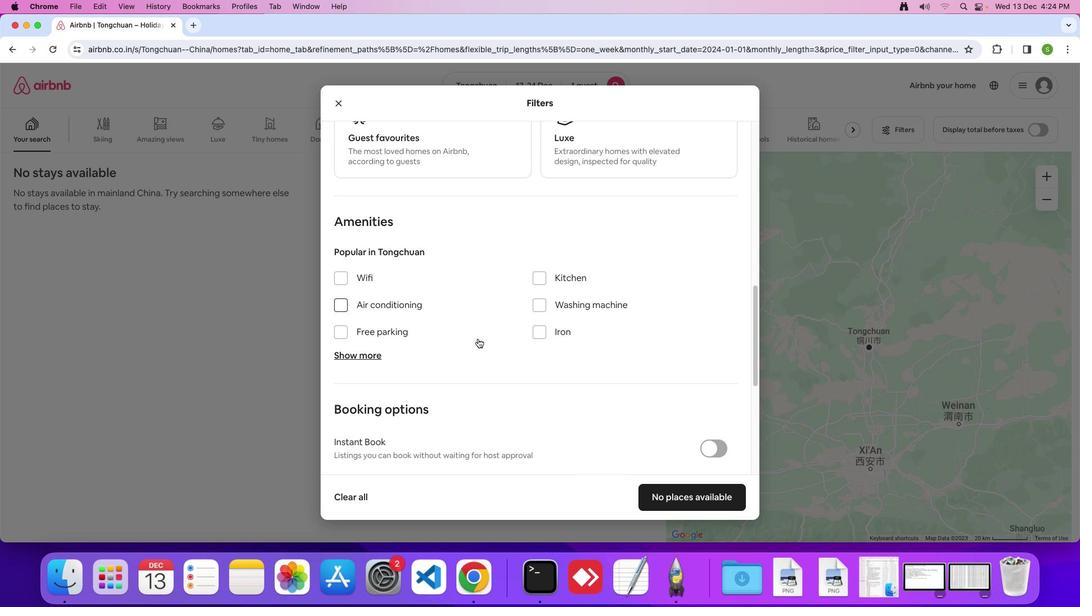 
Action: Mouse scrolled (480, 341) with delta (2, 1)
Screenshot: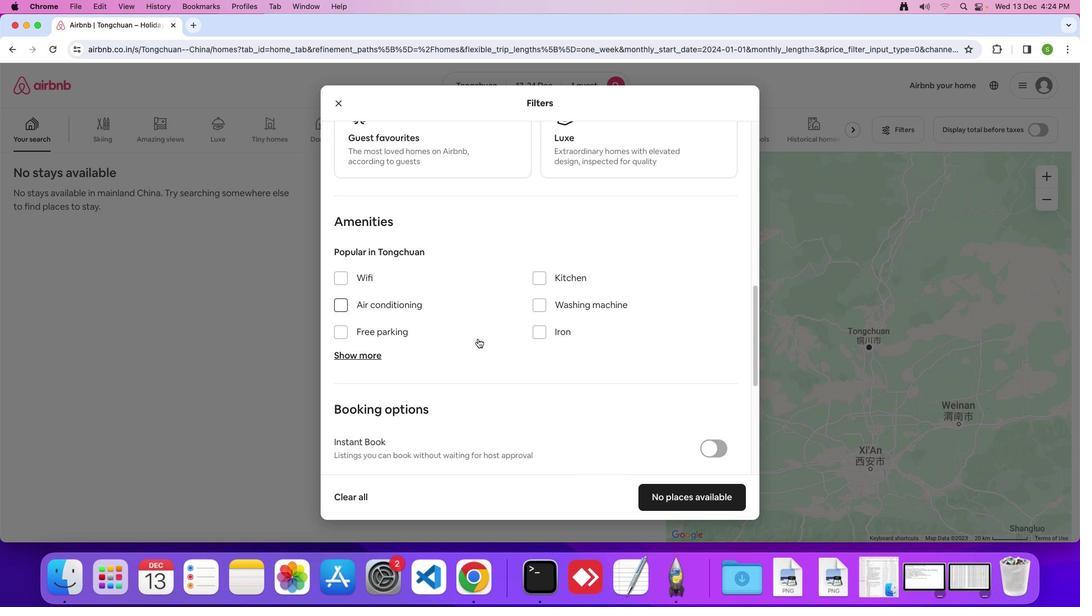 
Action: Mouse scrolled (480, 341) with delta (2, 1)
Screenshot: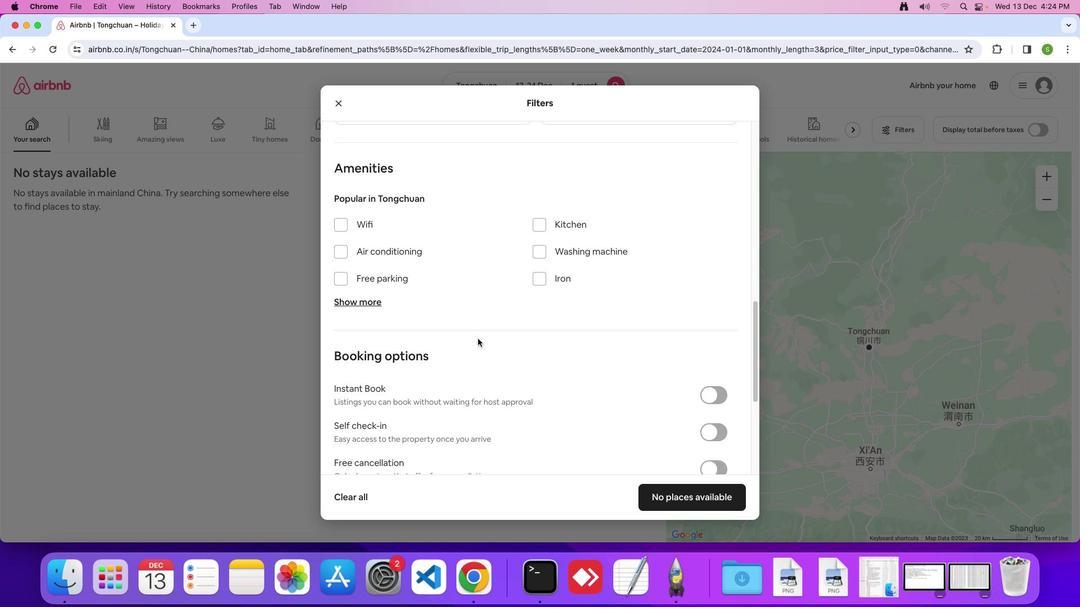 
Action: Mouse scrolled (480, 341) with delta (2, 1)
Screenshot: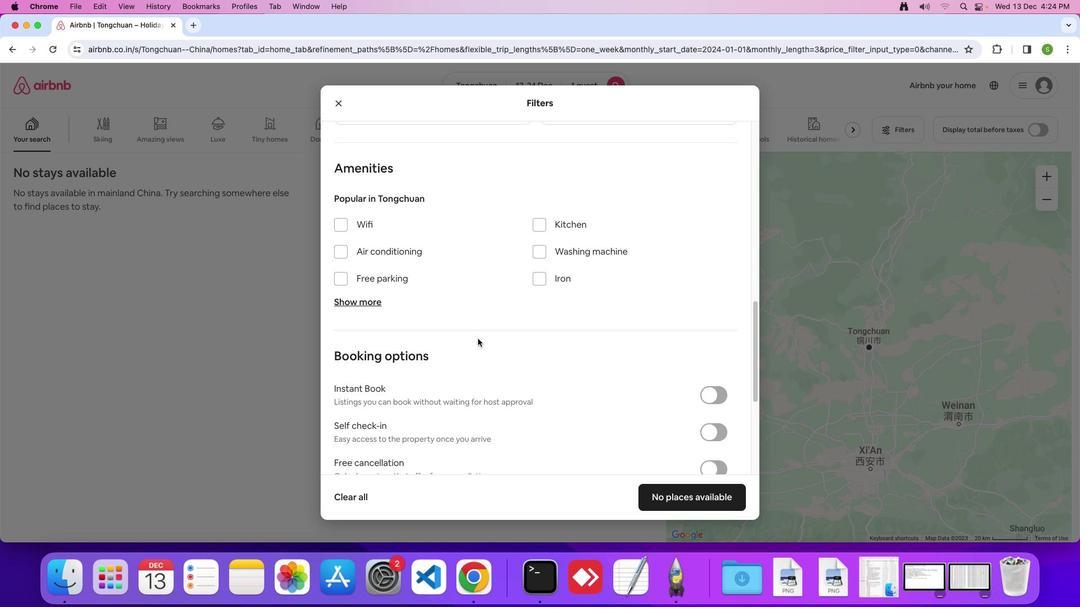 
Action: Mouse scrolled (480, 341) with delta (2, 1)
Screenshot: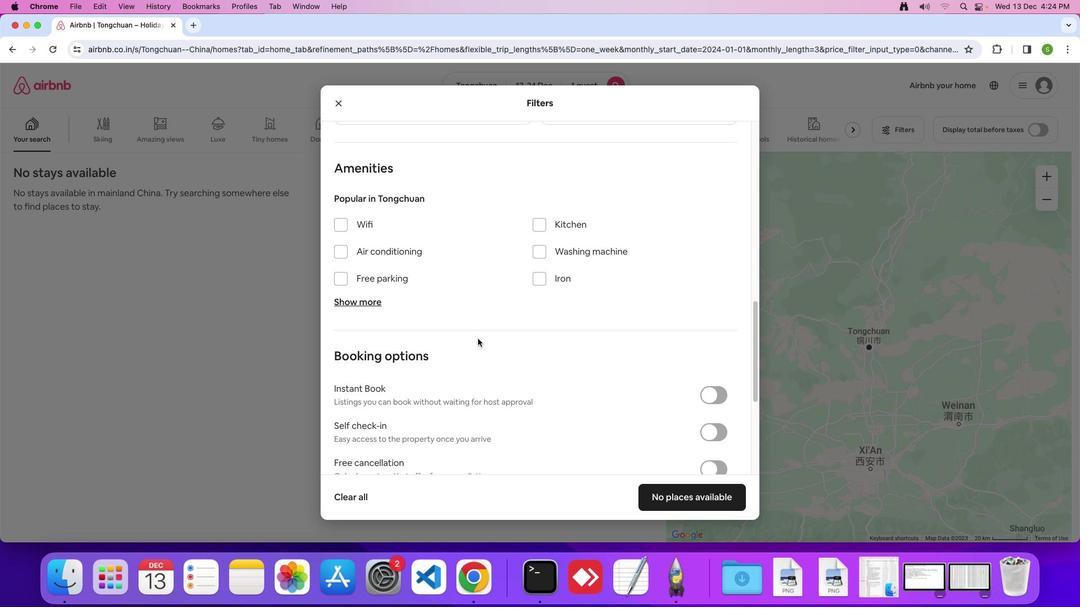 
Action: Mouse moved to (538, 257)
Screenshot: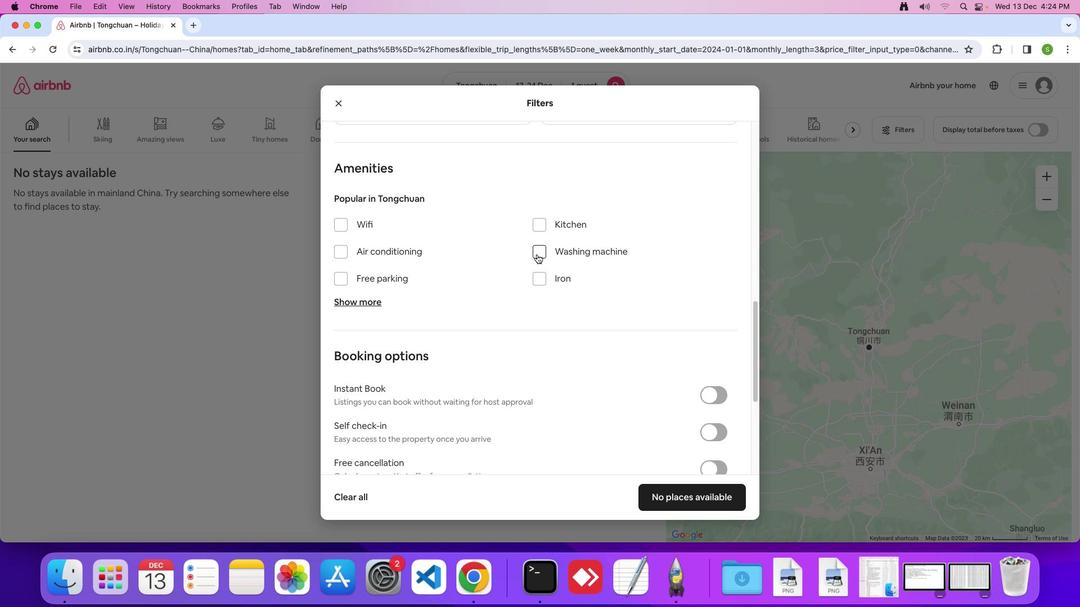 
Action: Mouse pressed left at (538, 257)
Screenshot: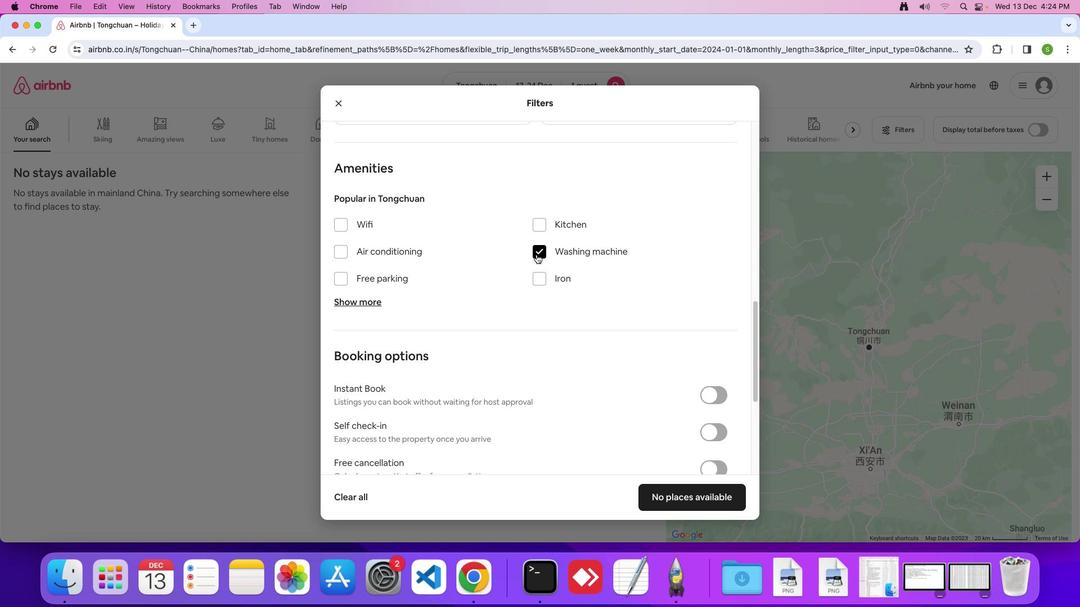 
Action: Mouse moved to (474, 324)
Screenshot: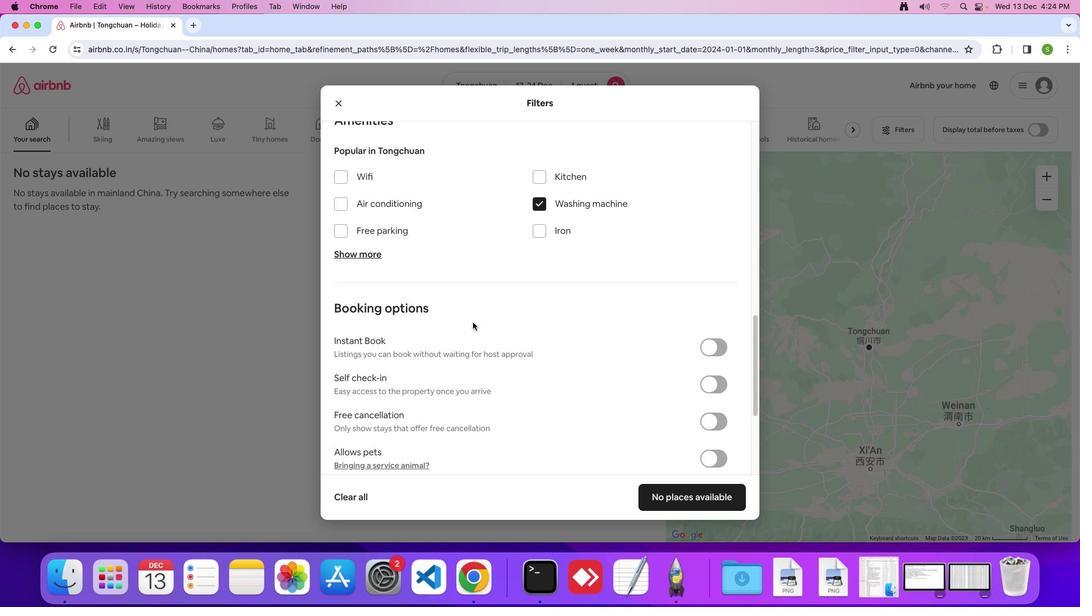 
Action: Mouse scrolled (474, 324) with delta (2, 1)
Screenshot: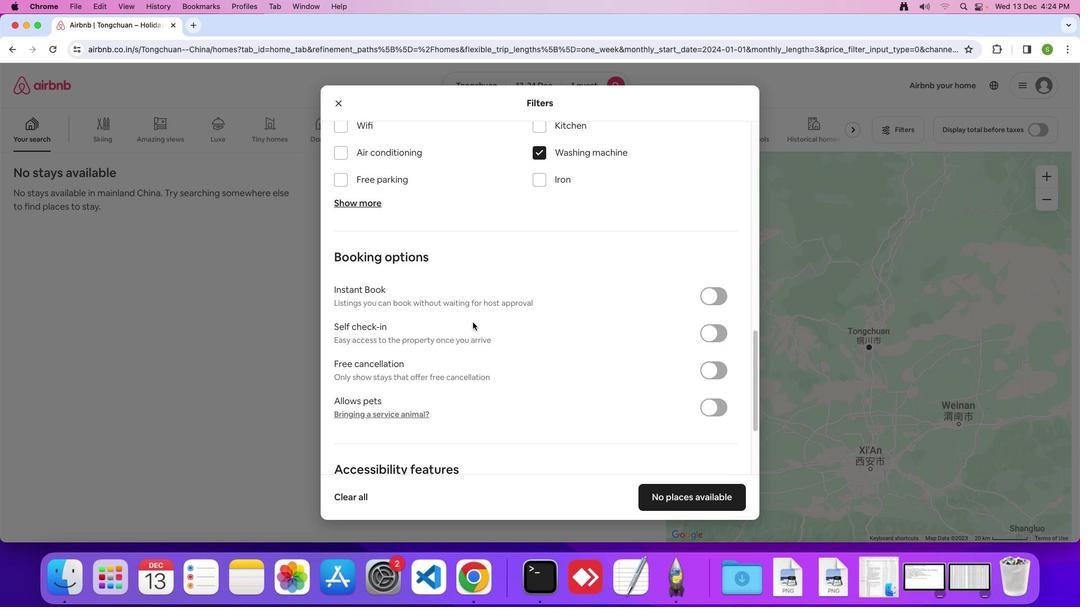
Action: Mouse scrolled (474, 324) with delta (2, 1)
Screenshot: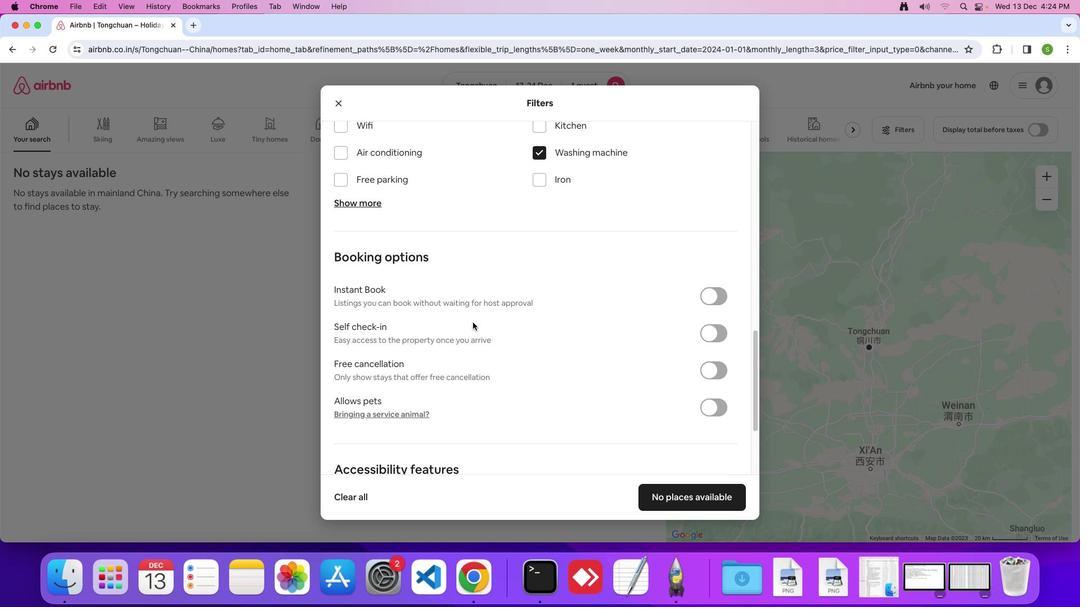 
Action: Mouse scrolled (474, 324) with delta (2, 0)
Screenshot: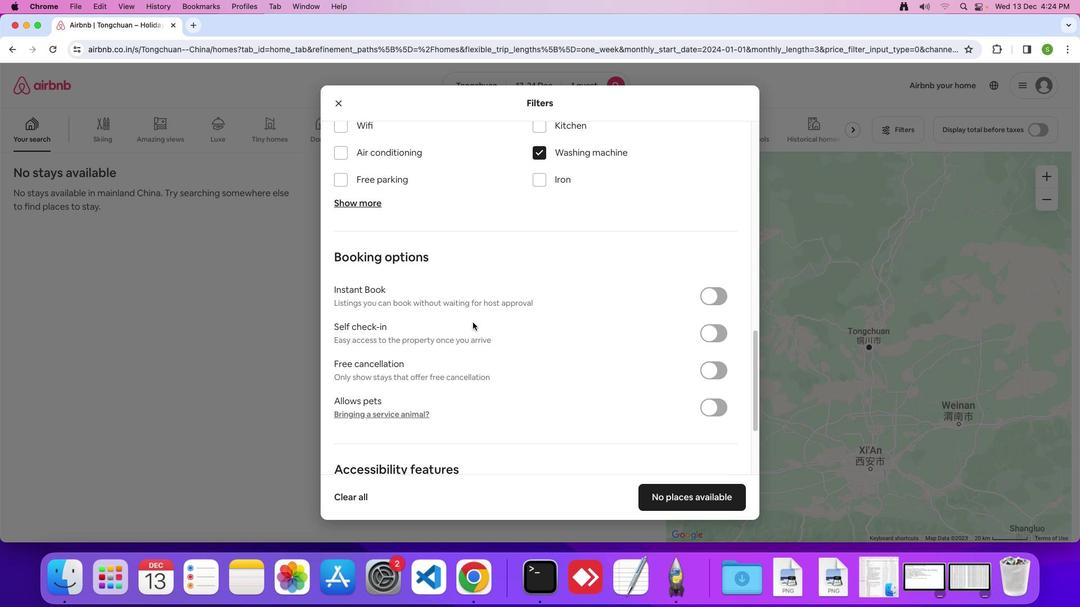 
Action: Mouse moved to (474, 324)
Screenshot: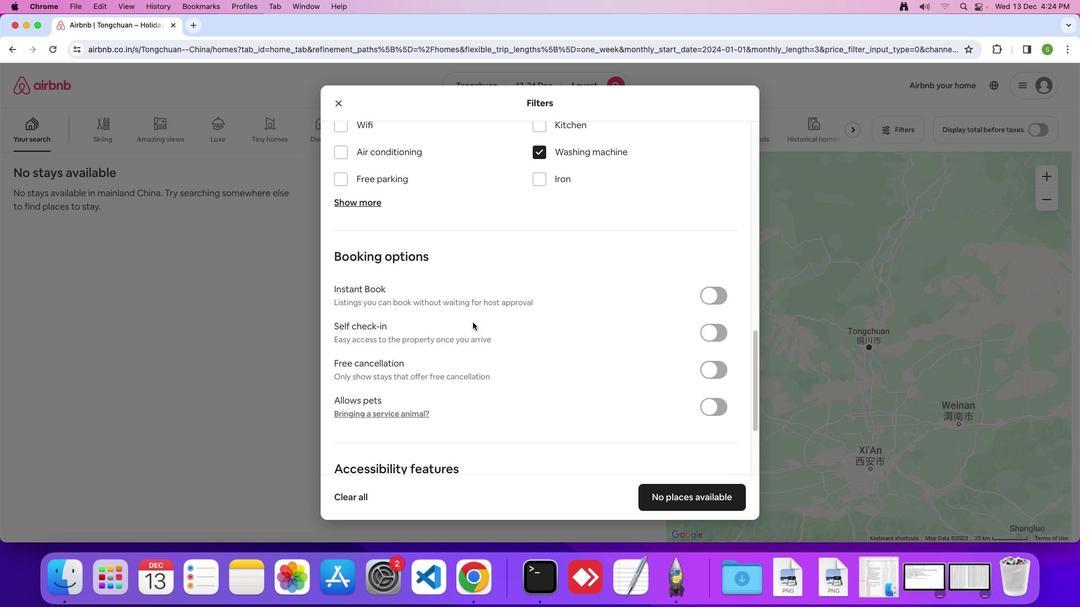 
Action: Mouse scrolled (474, 324) with delta (2, 1)
Screenshot: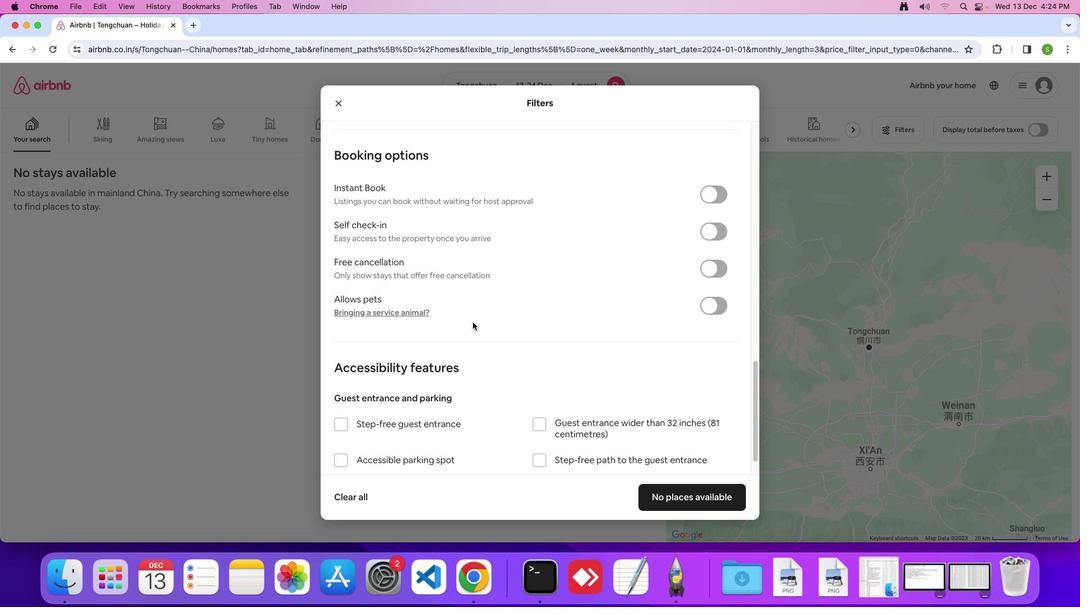 
Action: Mouse scrolled (474, 324) with delta (2, 1)
Screenshot: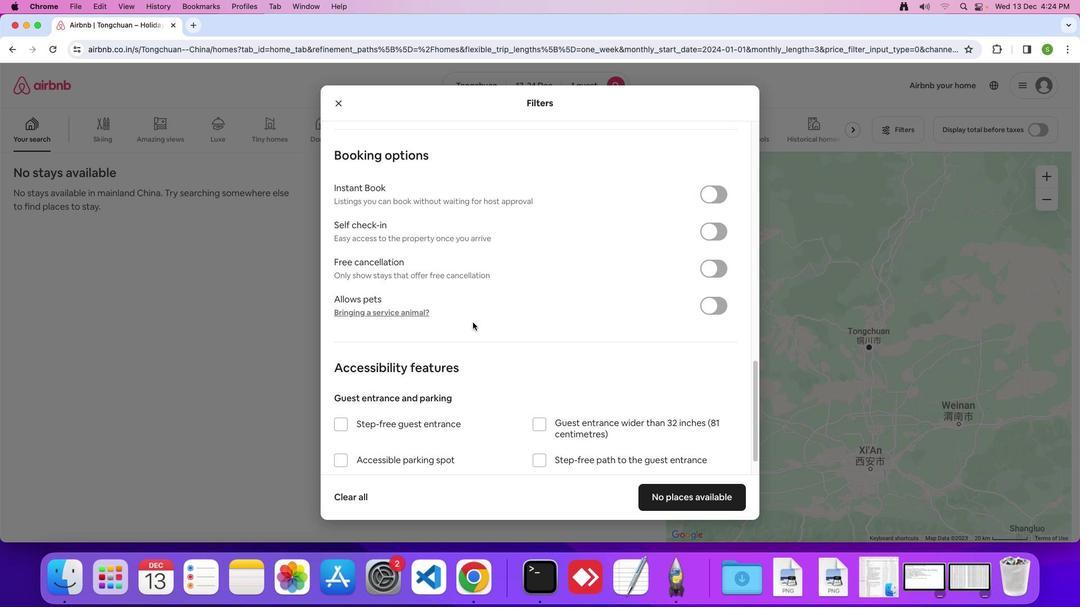 
Action: Mouse scrolled (474, 324) with delta (2, 0)
Screenshot: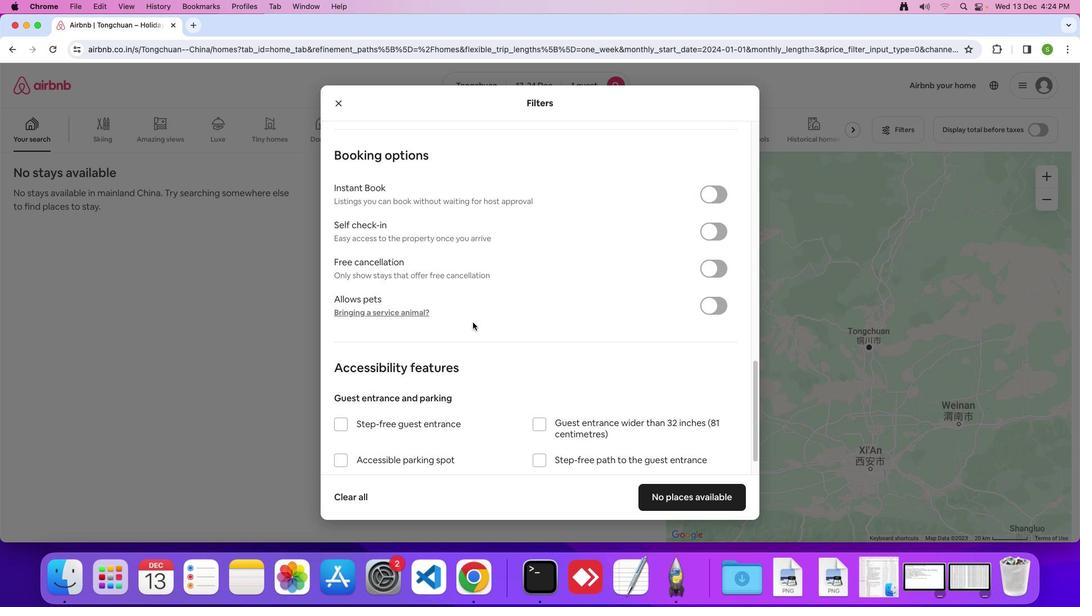 
Action: Mouse moved to (474, 324)
Screenshot: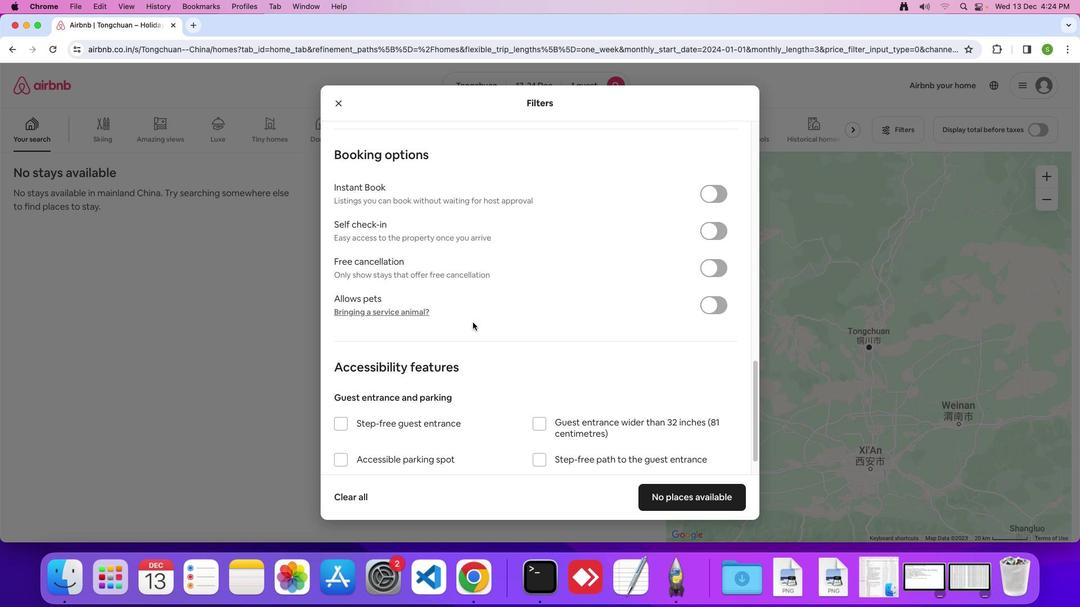
Action: Mouse scrolled (474, 324) with delta (2, 1)
Screenshot: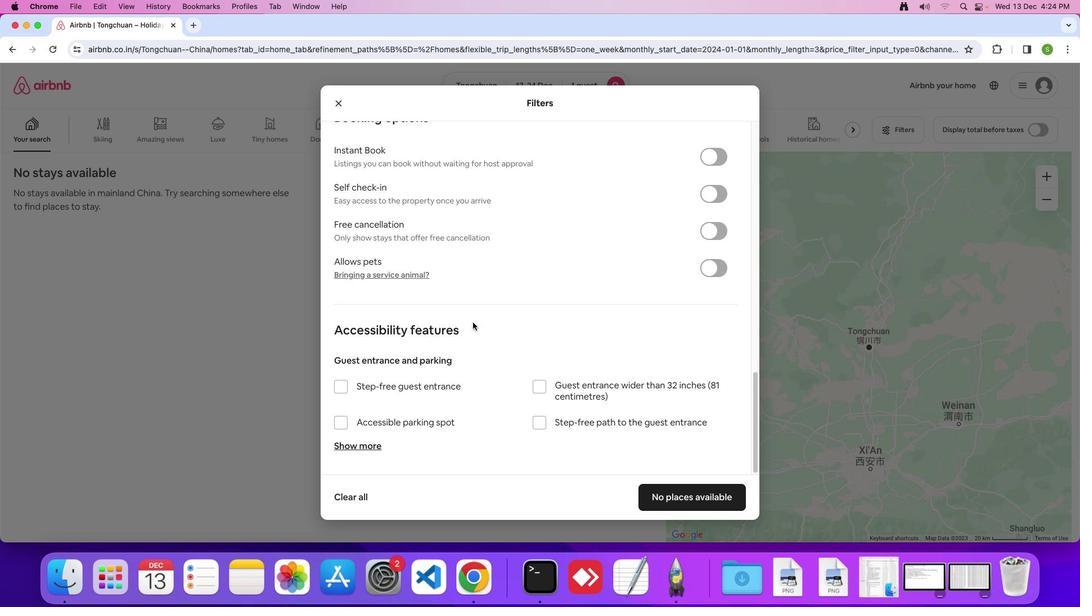 
Action: Mouse scrolled (474, 324) with delta (2, 1)
Screenshot: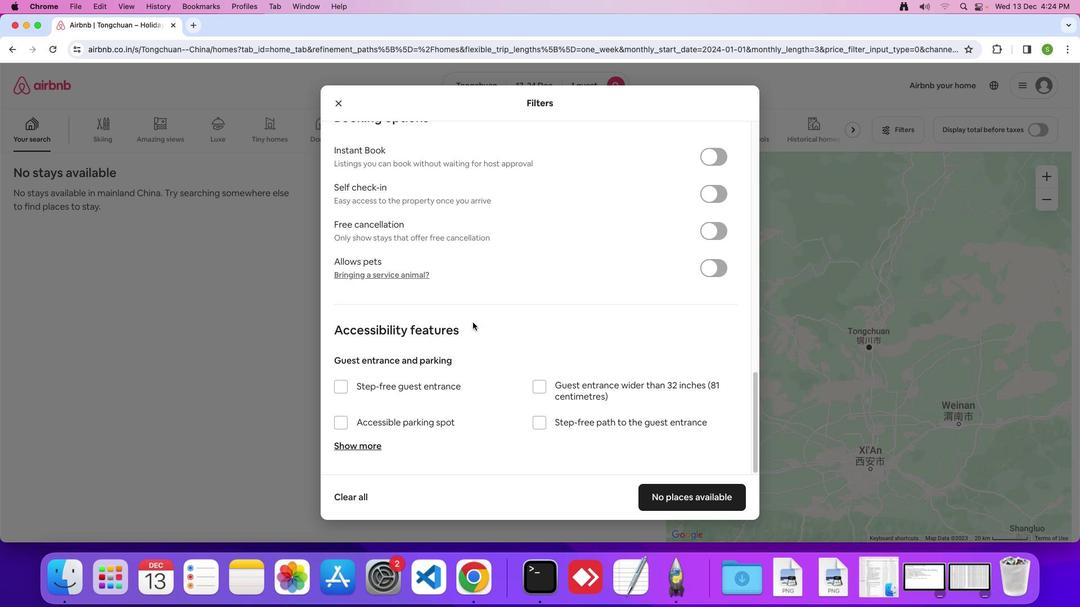 
Action: Mouse scrolled (474, 324) with delta (2, 0)
Screenshot: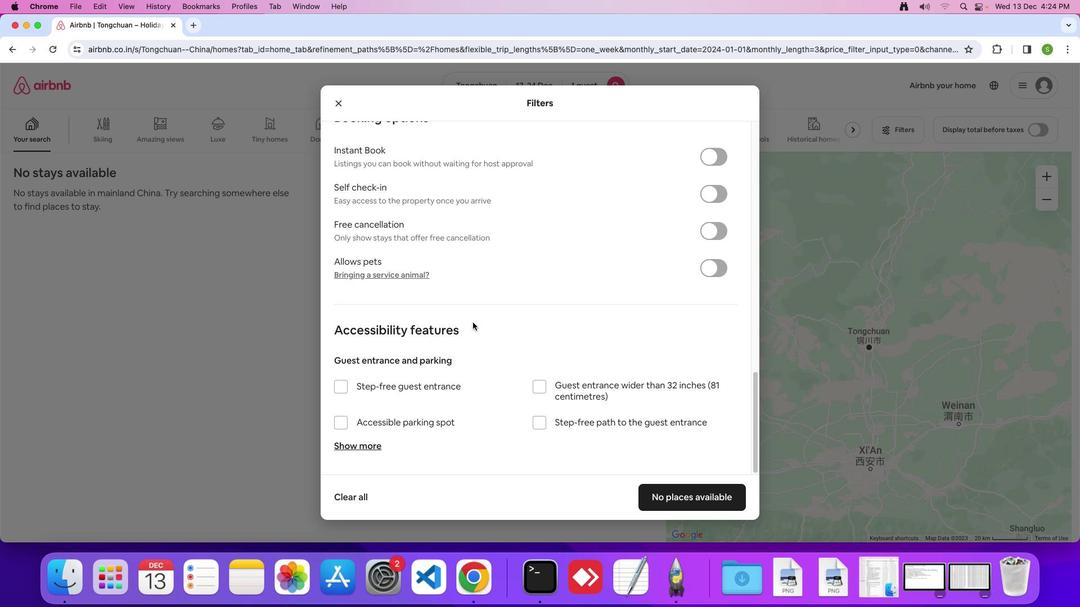 
Action: Mouse scrolled (474, 324) with delta (2, 1)
Screenshot: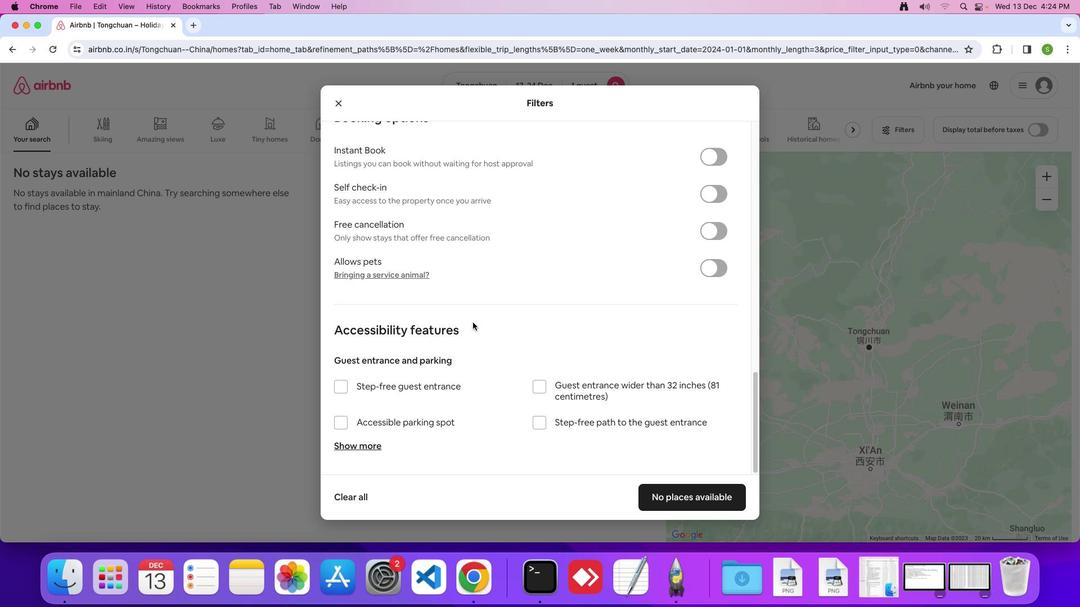 
Action: Mouse scrolled (474, 324) with delta (2, 1)
Screenshot: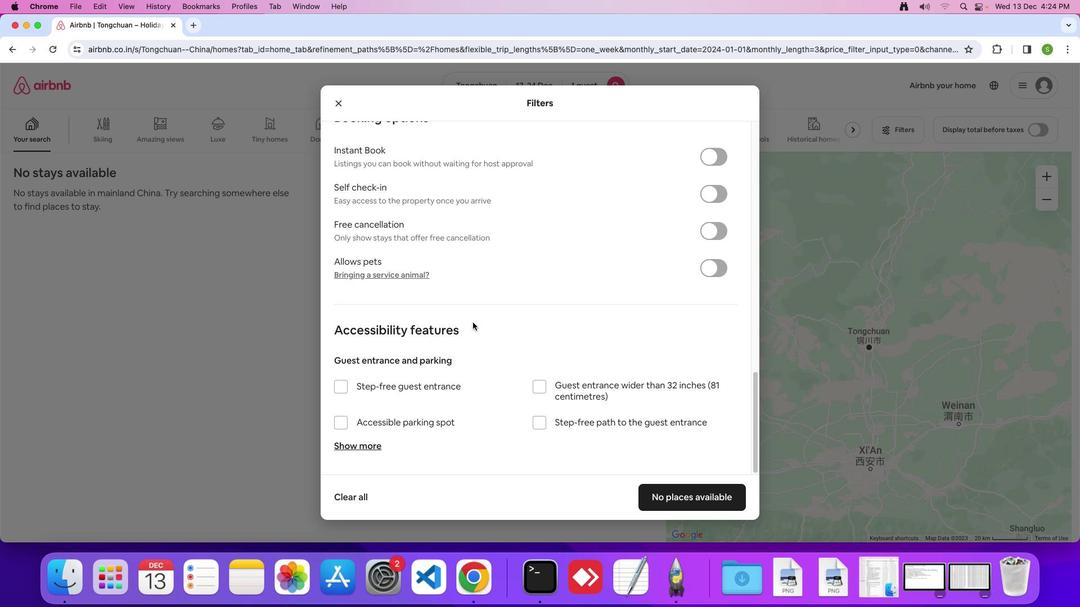 
Action: Mouse scrolled (474, 324) with delta (2, 0)
Screenshot: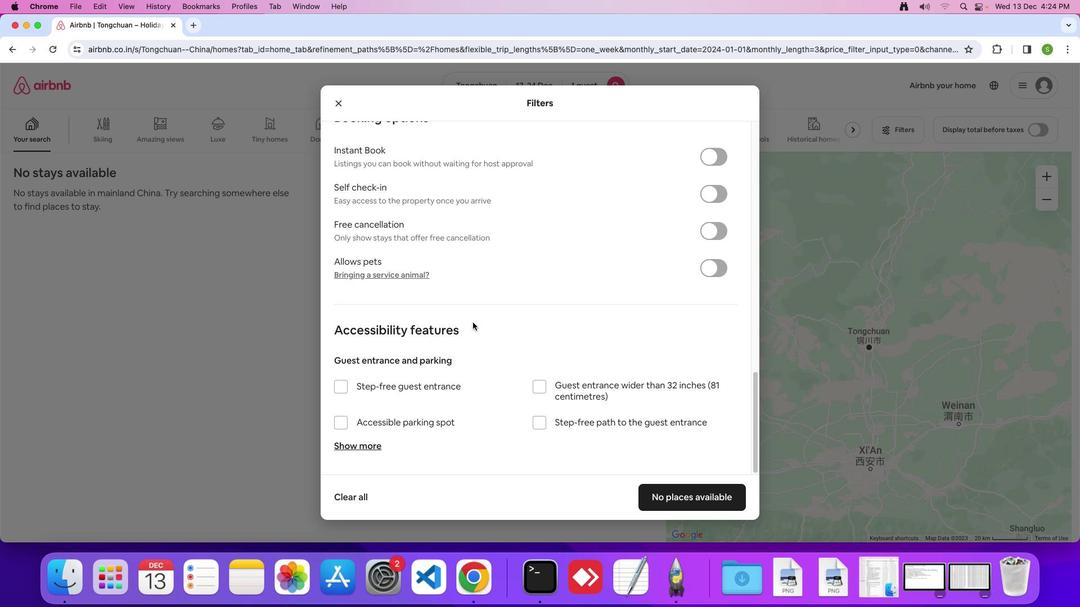 
Action: Mouse scrolled (474, 324) with delta (2, 1)
Screenshot: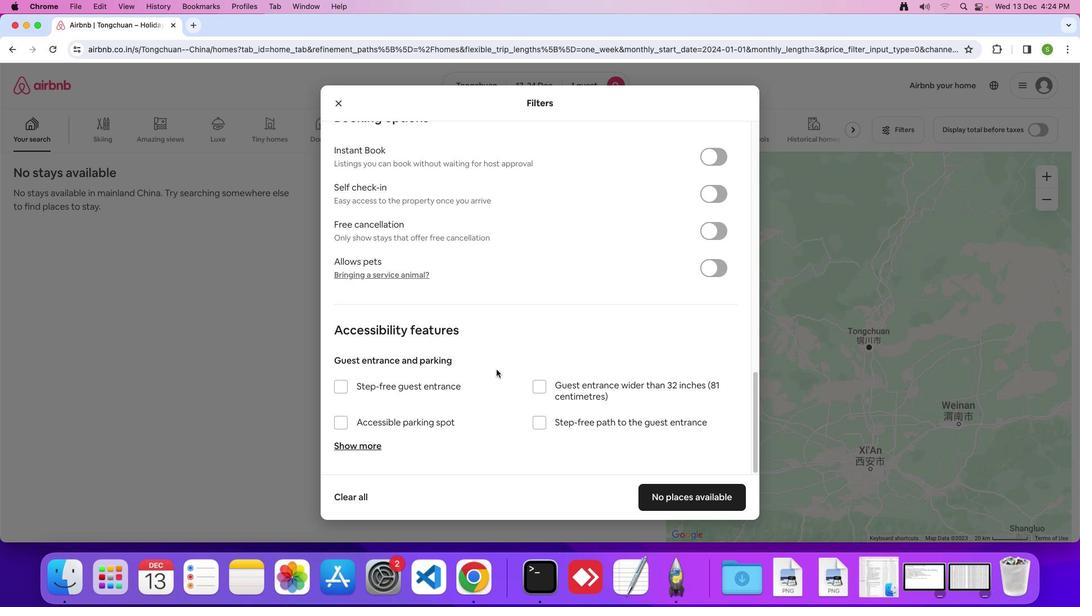 
Action: Mouse scrolled (474, 324) with delta (2, 1)
Screenshot: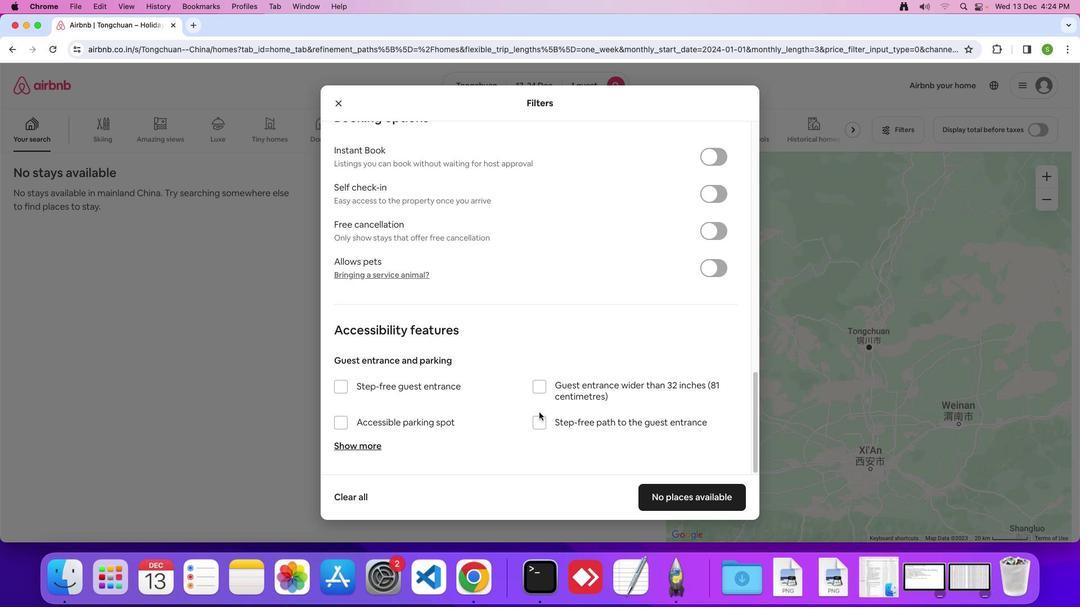 
Action: Mouse moved to (683, 497)
Screenshot: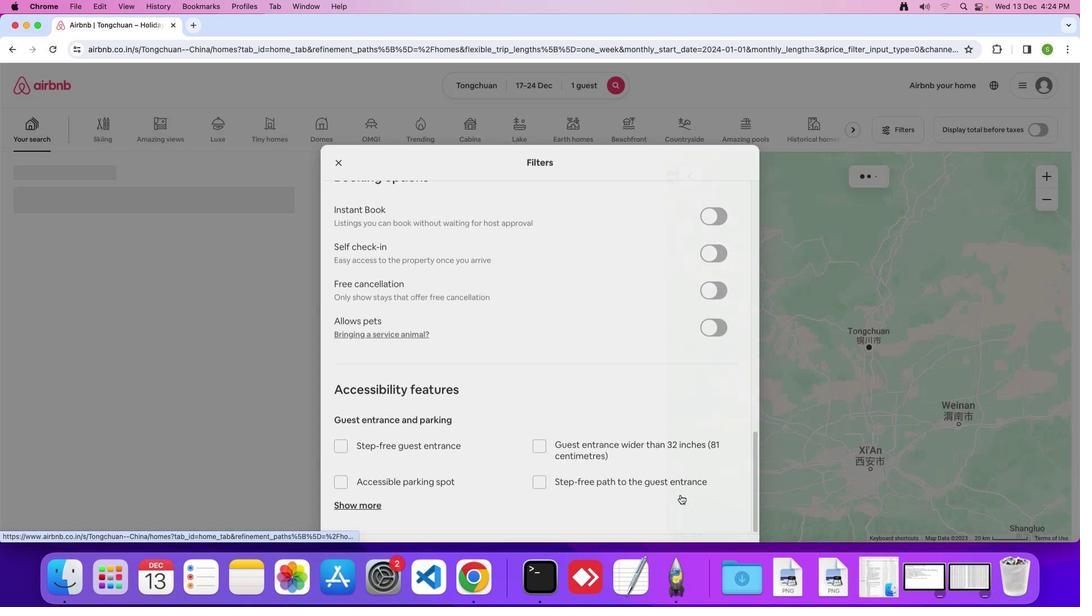 
Action: Mouse pressed left at (683, 497)
Screenshot: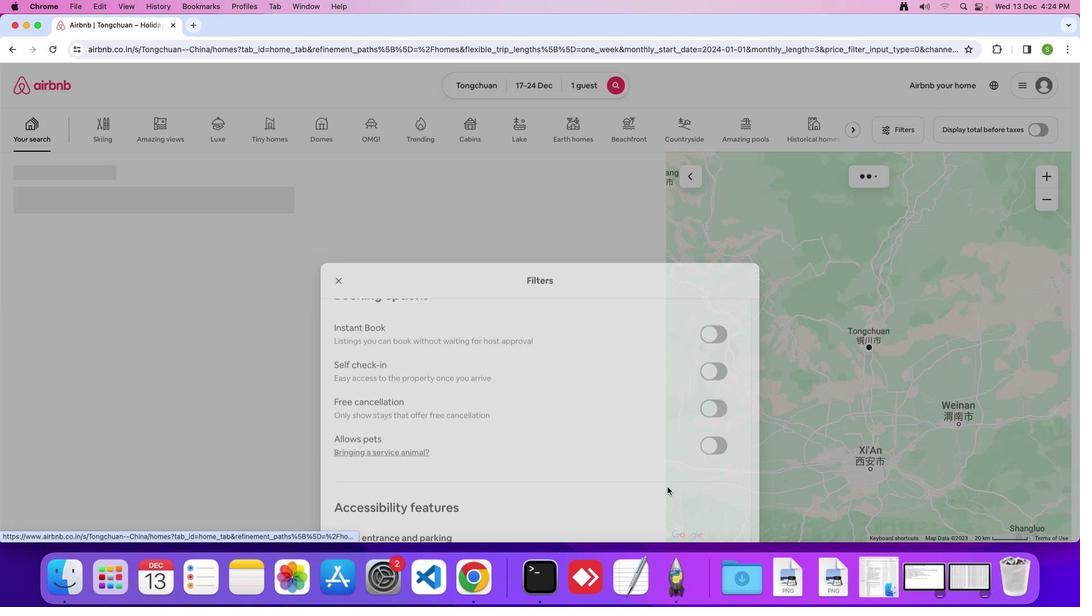 
Action: Mouse moved to (375, 303)
Screenshot: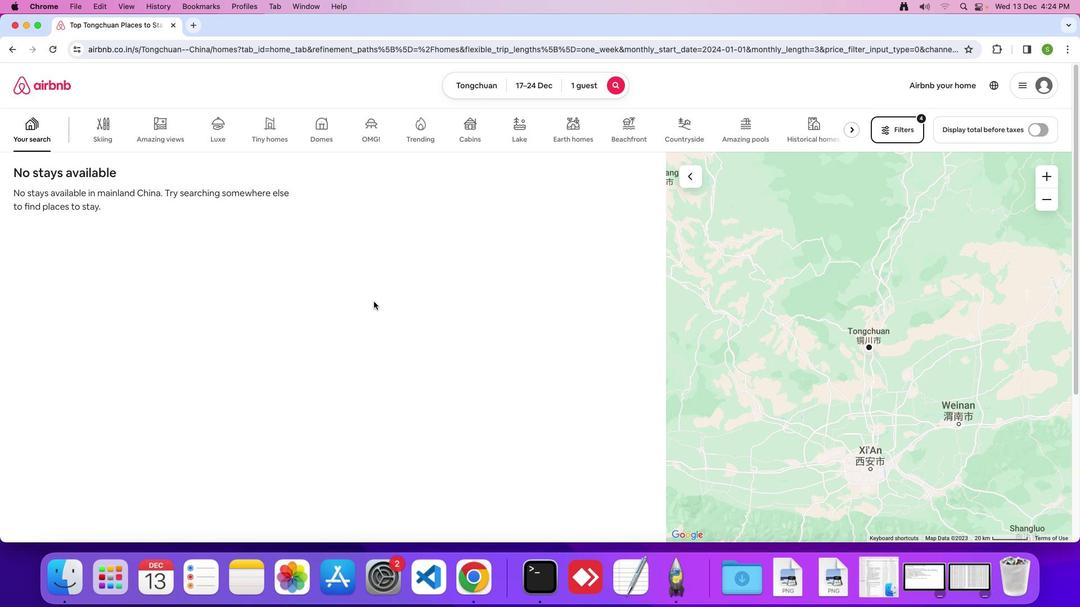 
